 Task: Select the simple browser vs-code-browser in the default folding range provider.
Action: Mouse moved to (6, 551)
Screenshot: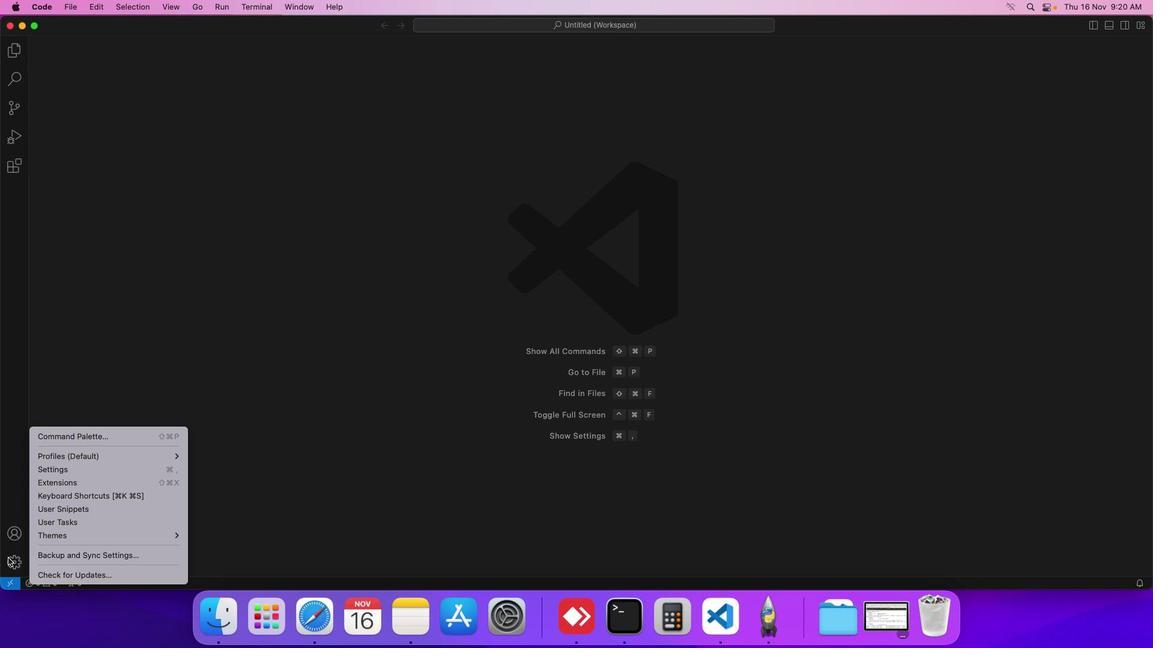 
Action: Mouse pressed left at (6, 551)
Screenshot: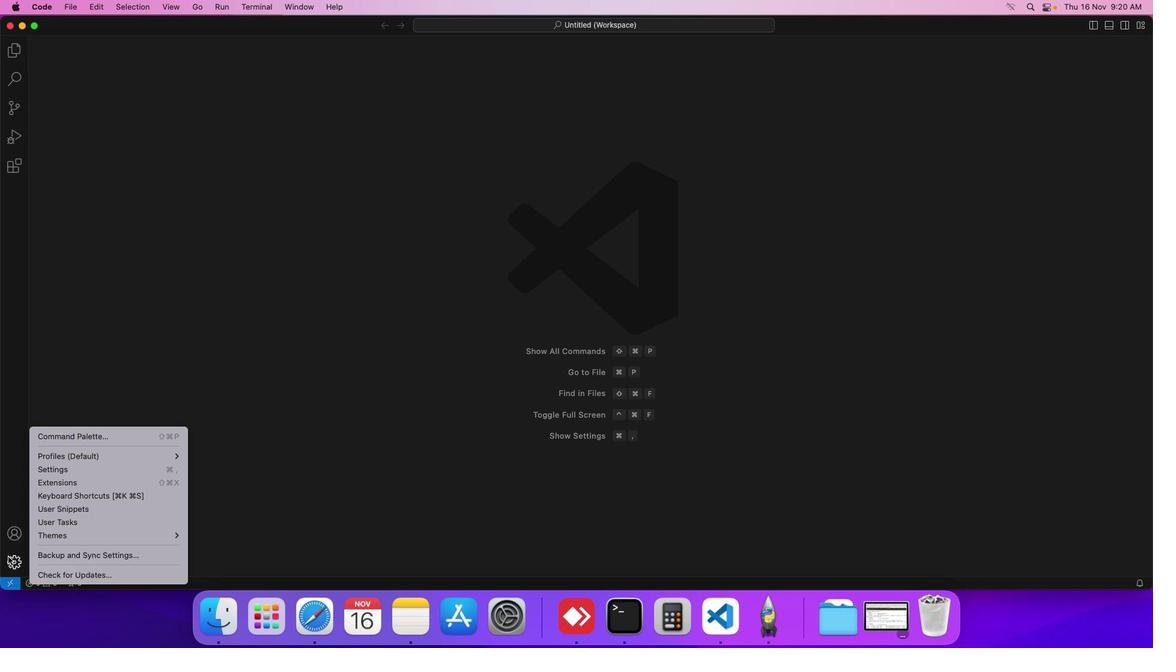 
Action: Mouse moved to (77, 472)
Screenshot: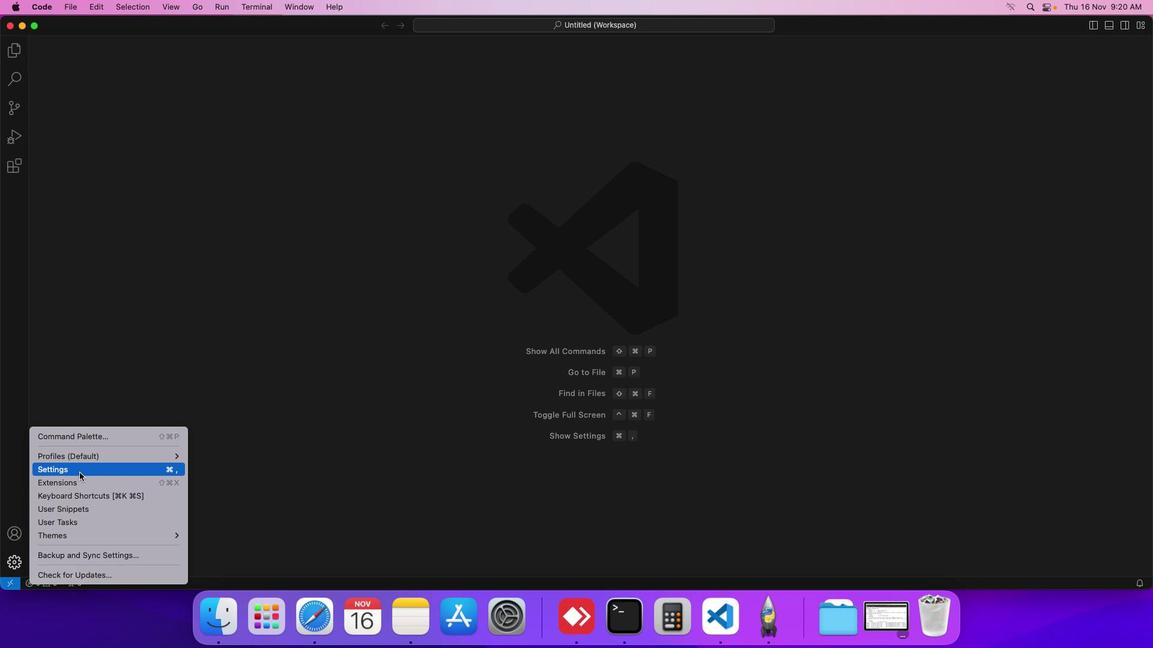 
Action: Mouse pressed left at (77, 472)
Screenshot: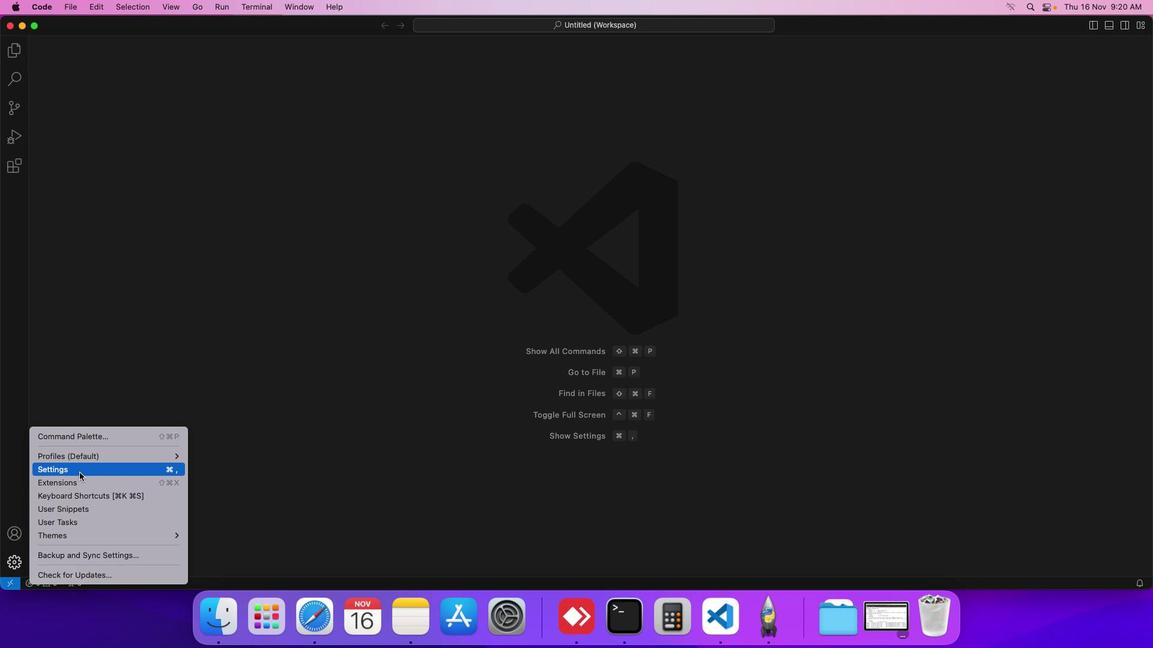 
Action: Mouse moved to (302, 121)
Screenshot: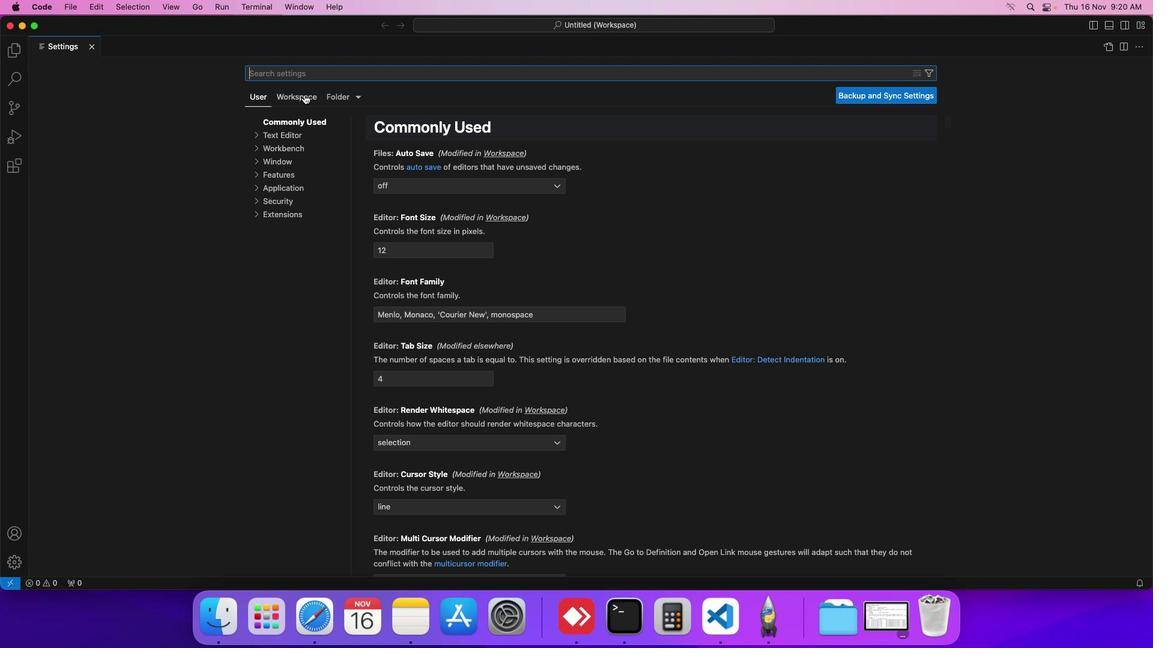 
Action: Mouse pressed left at (302, 121)
Screenshot: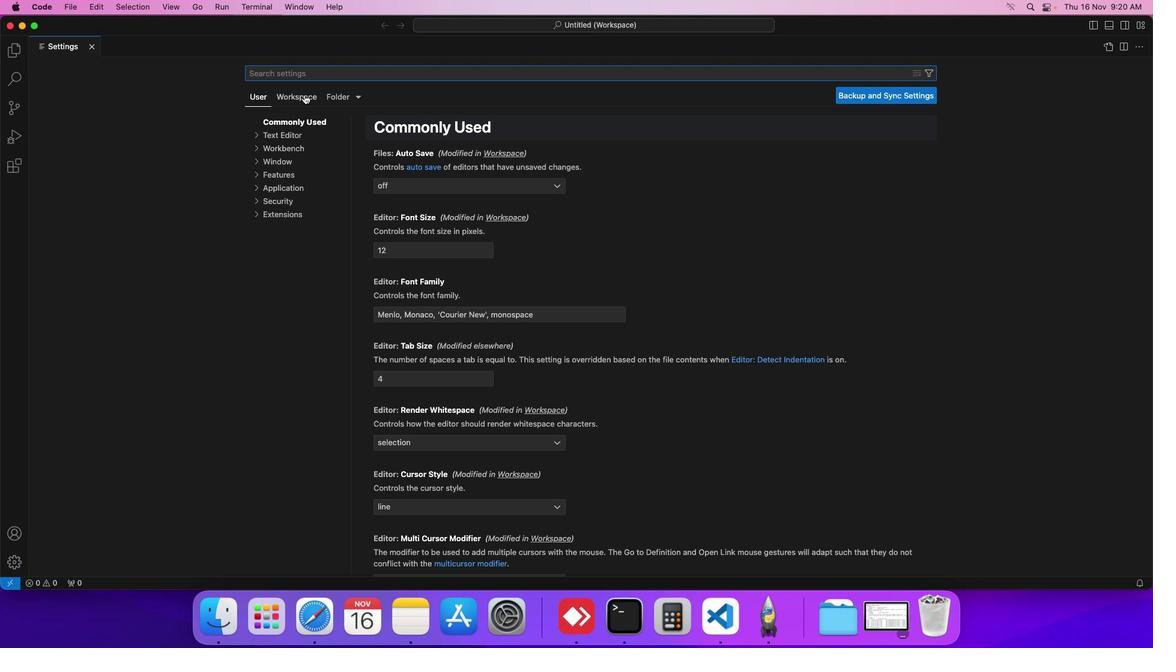 
Action: Mouse moved to (293, 156)
Screenshot: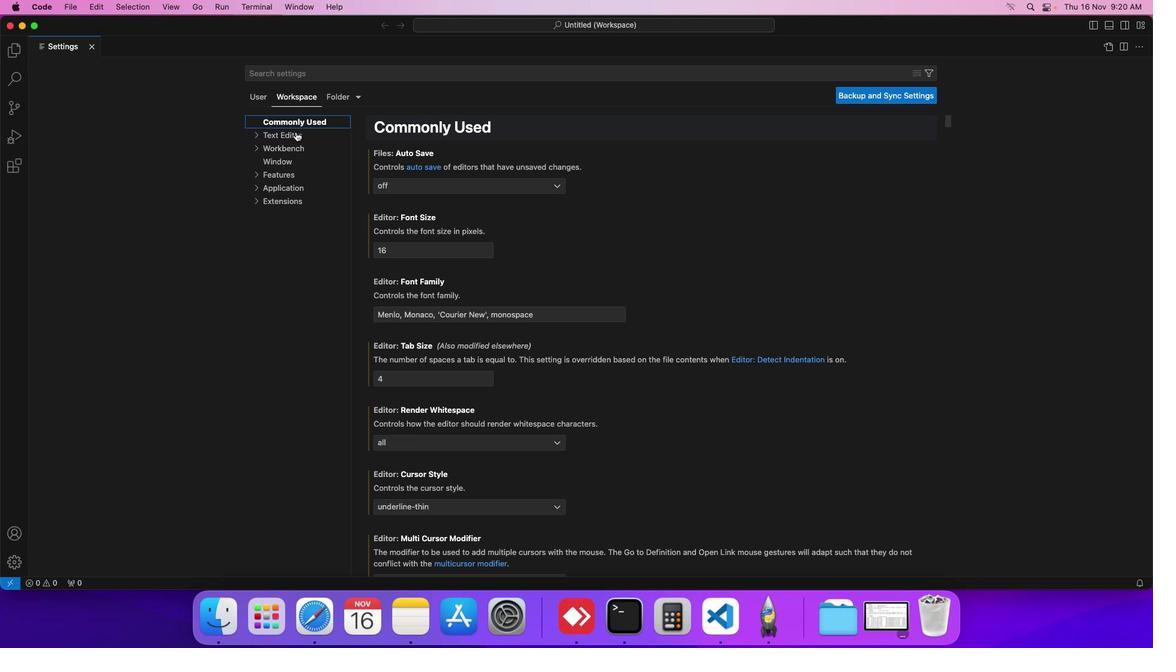 
Action: Mouse pressed left at (293, 156)
Screenshot: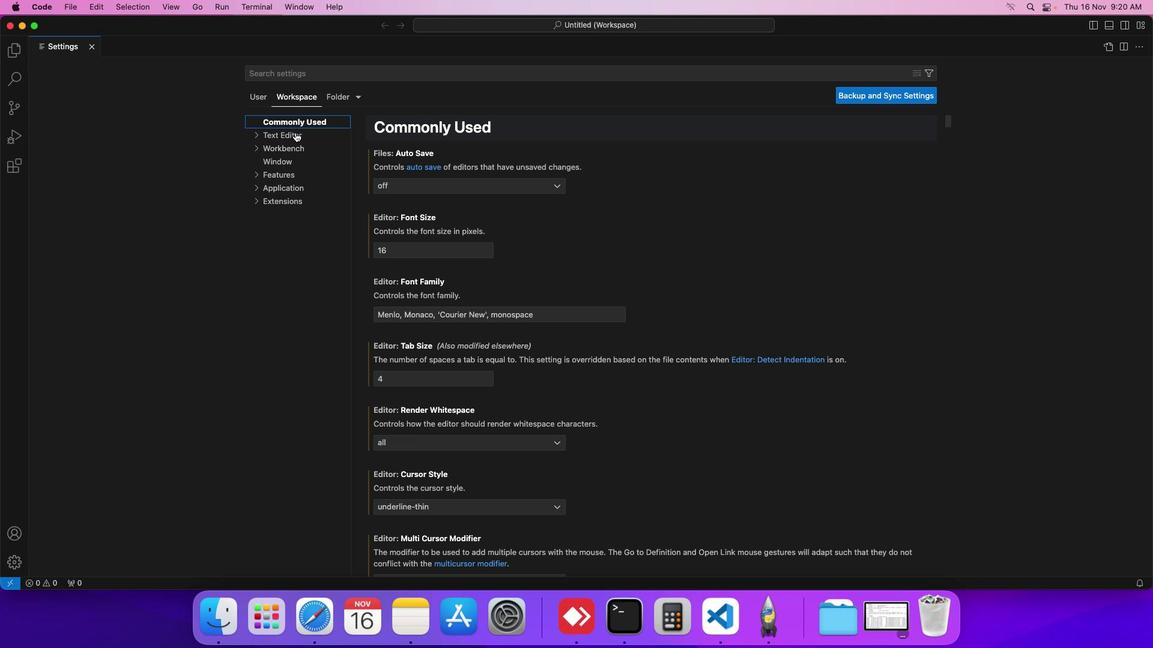 
Action: Mouse moved to (436, 325)
Screenshot: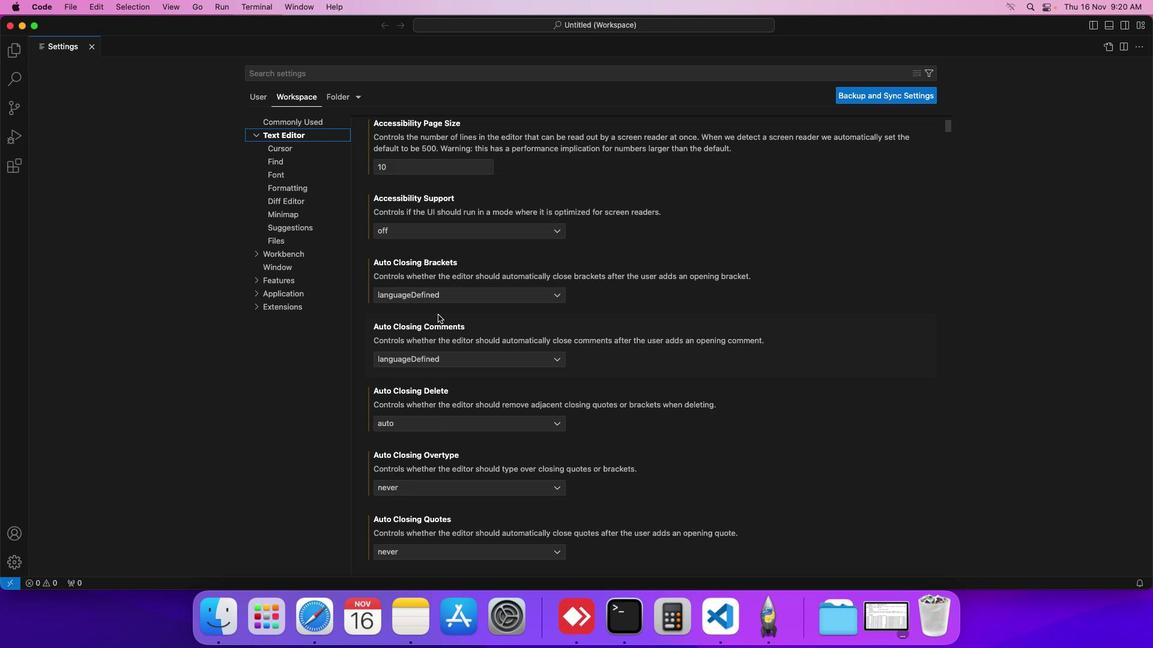 
Action: Mouse scrolled (436, 325) with delta (-1, 33)
Screenshot: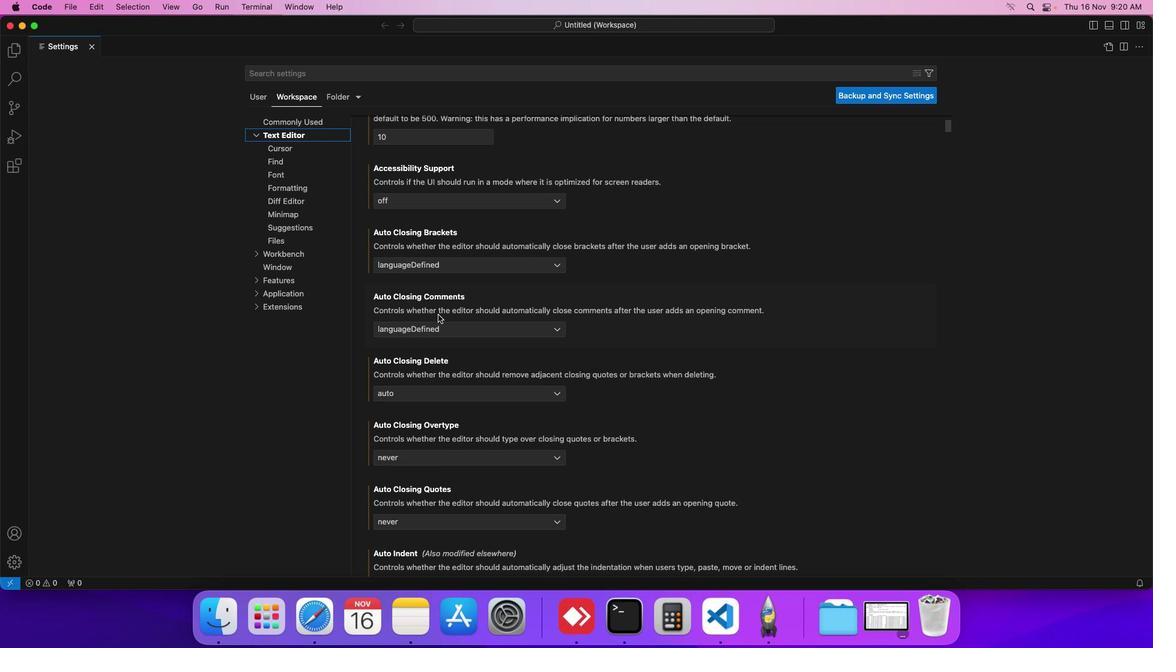 
Action: Mouse scrolled (436, 325) with delta (-1, 33)
Screenshot: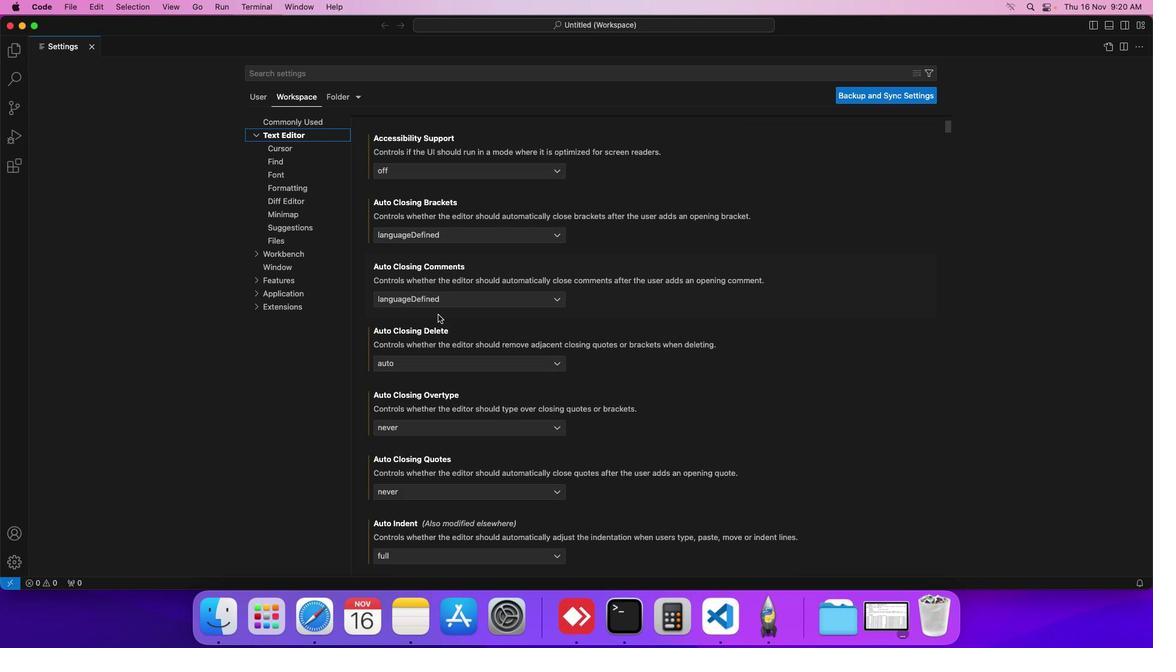 
Action: Mouse scrolled (436, 325) with delta (-1, 33)
Screenshot: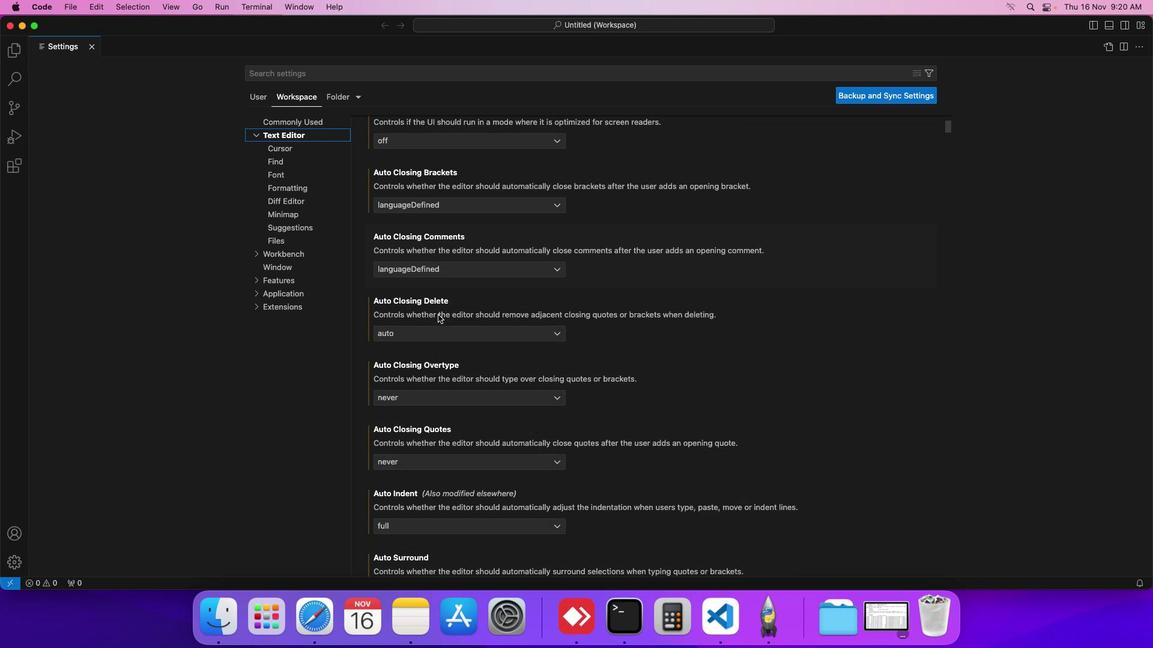 
Action: Mouse scrolled (436, 325) with delta (-1, 33)
Screenshot: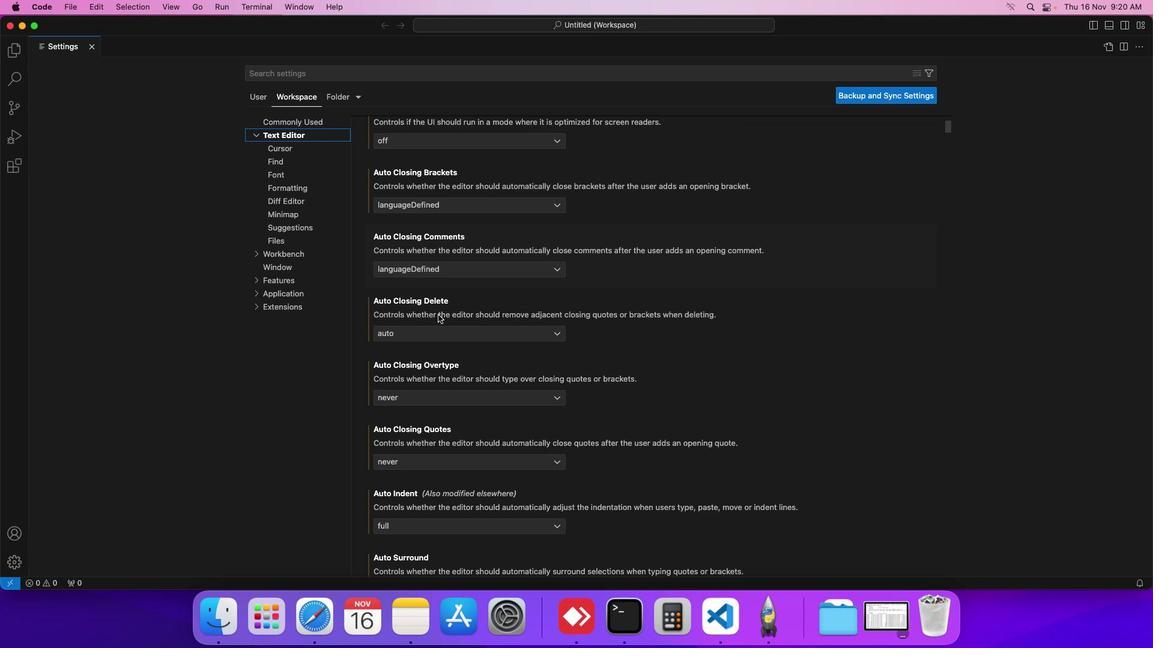 
Action: Mouse scrolled (436, 325) with delta (-1, 33)
Screenshot: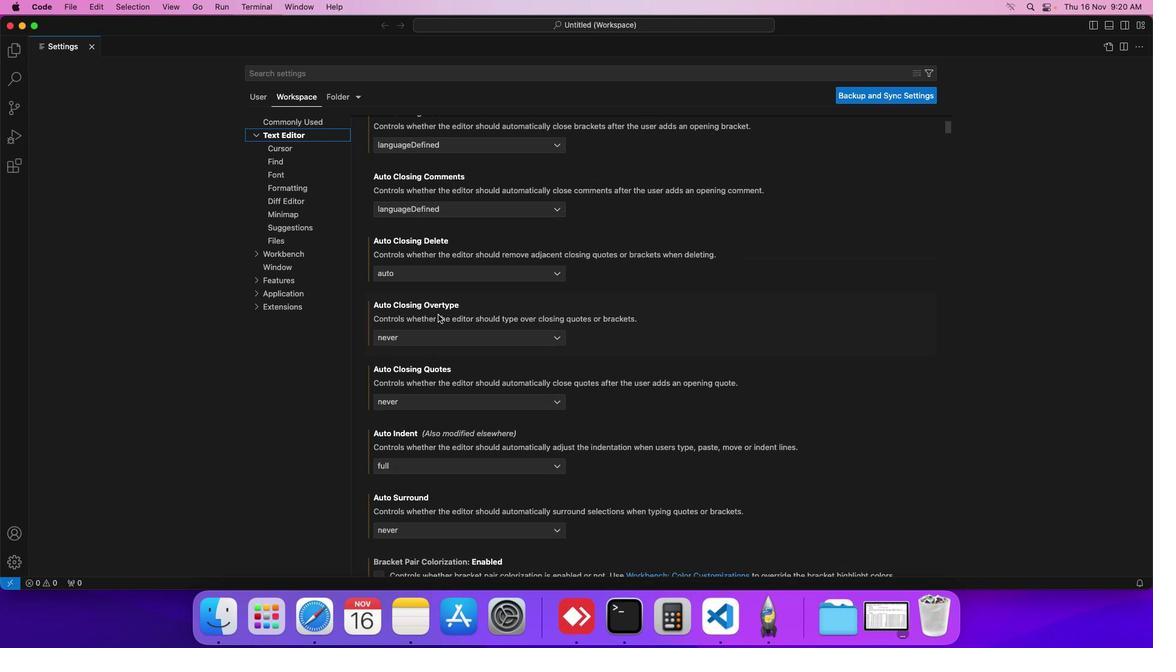 
Action: Mouse scrolled (436, 325) with delta (-1, 33)
Screenshot: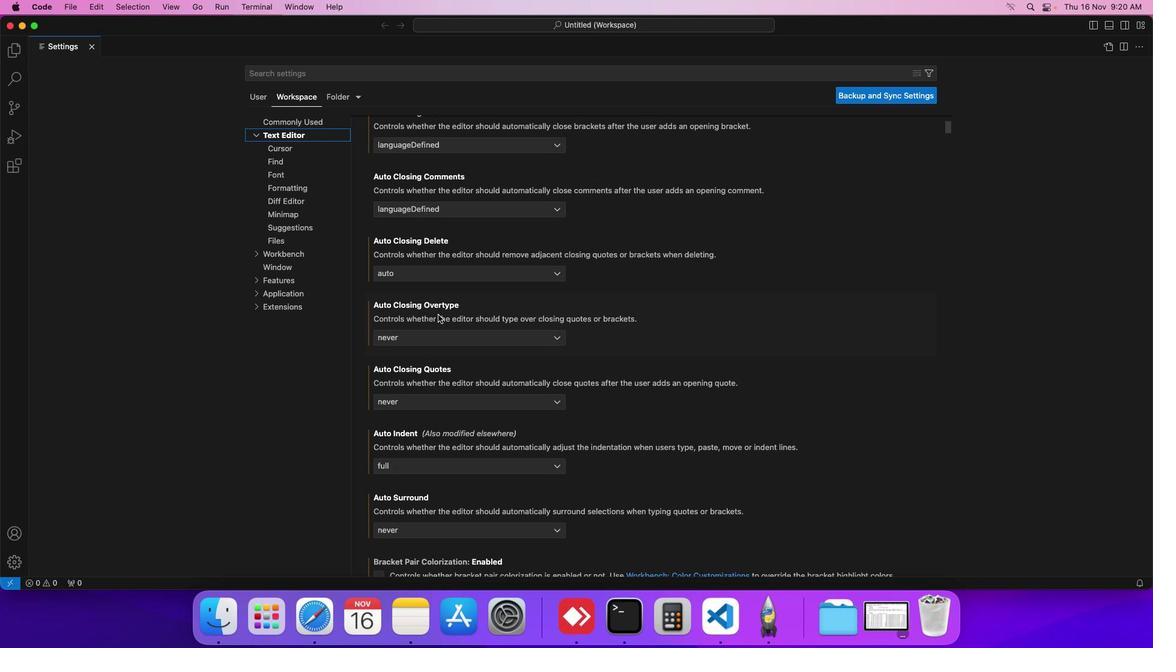 
Action: Mouse moved to (435, 326)
Screenshot: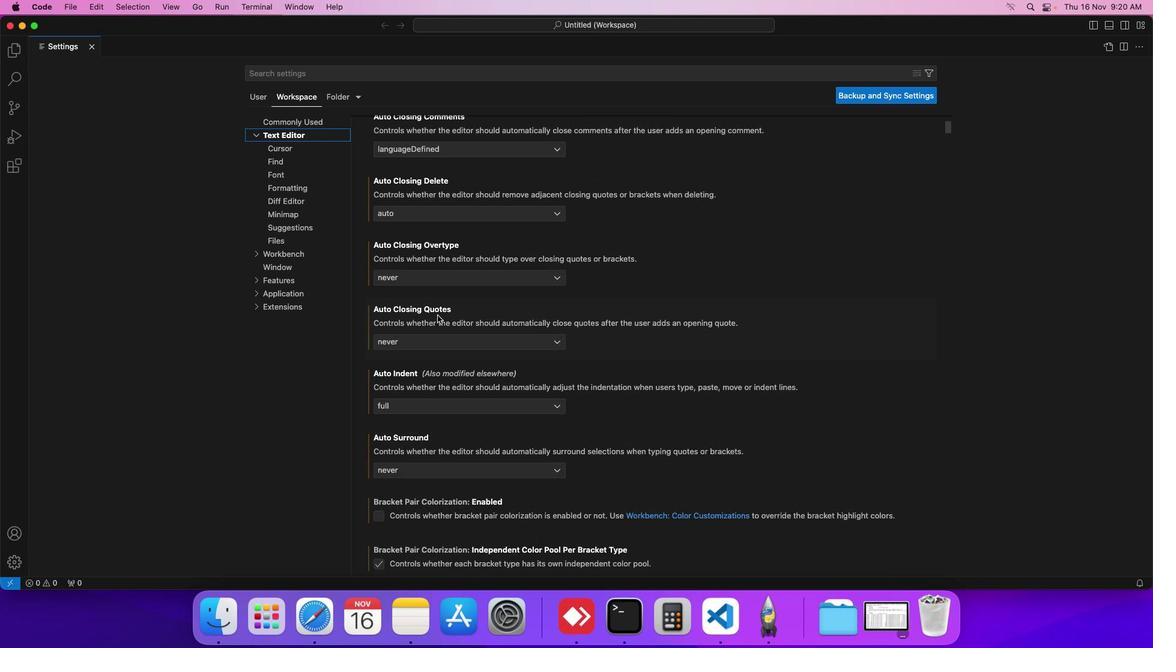 
Action: Mouse scrolled (435, 326) with delta (-1, 33)
Screenshot: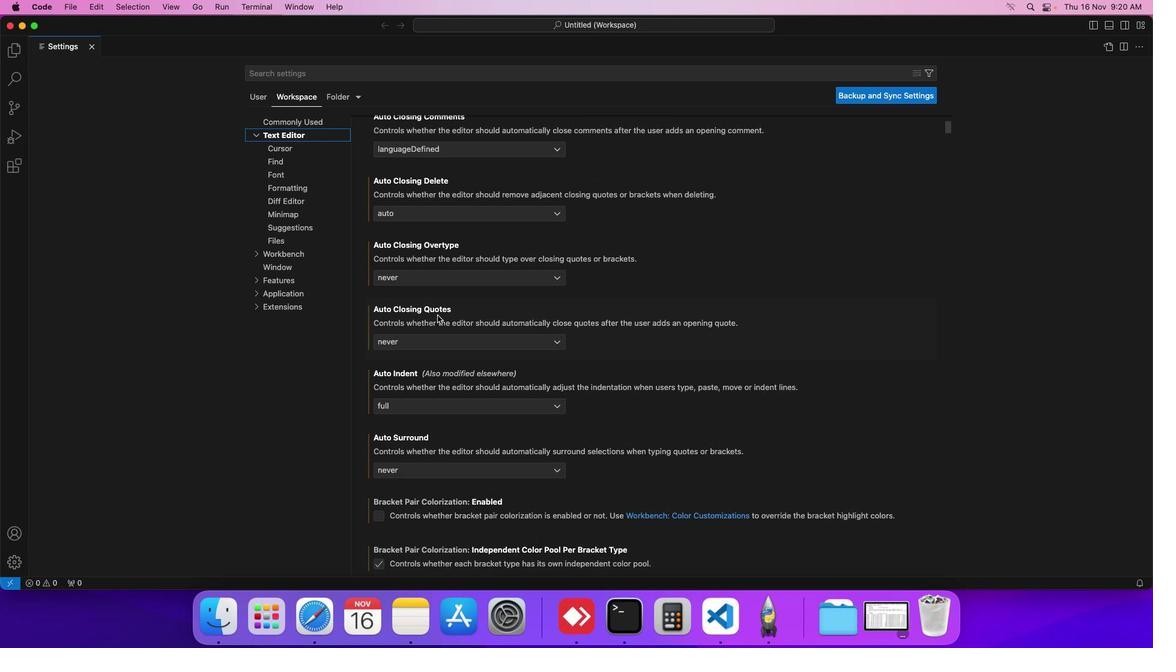 
Action: Mouse scrolled (435, 326) with delta (-1, 33)
Screenshot: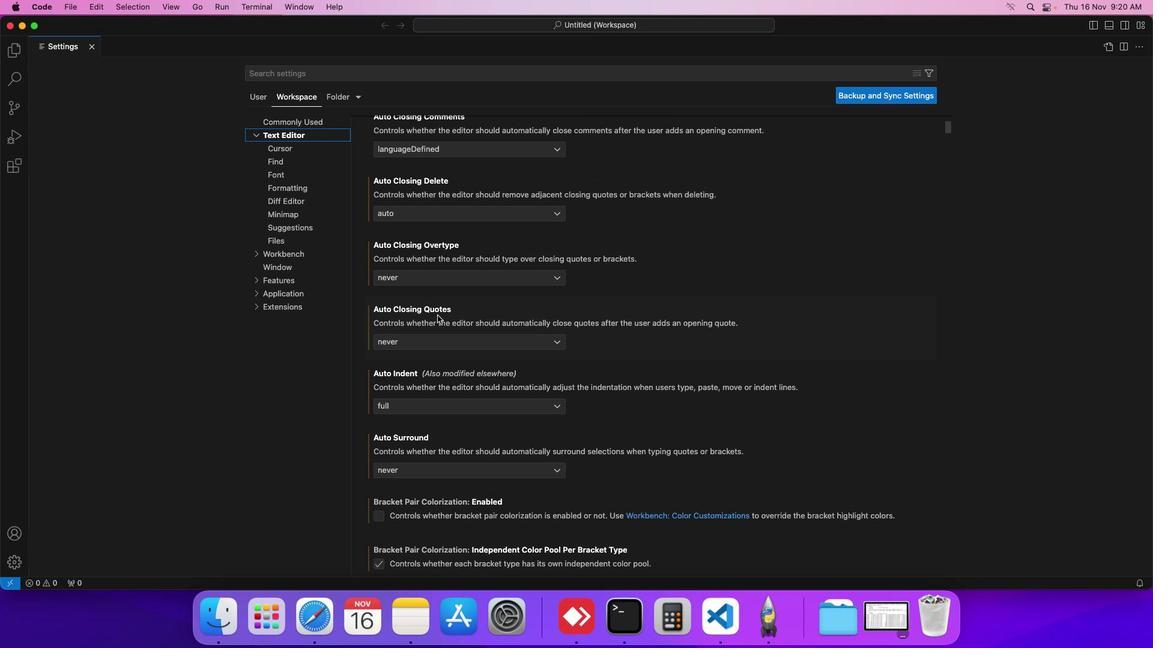 
Action: Mouse scrolled (435, 326) with delta (-1, 33)
Screenshot: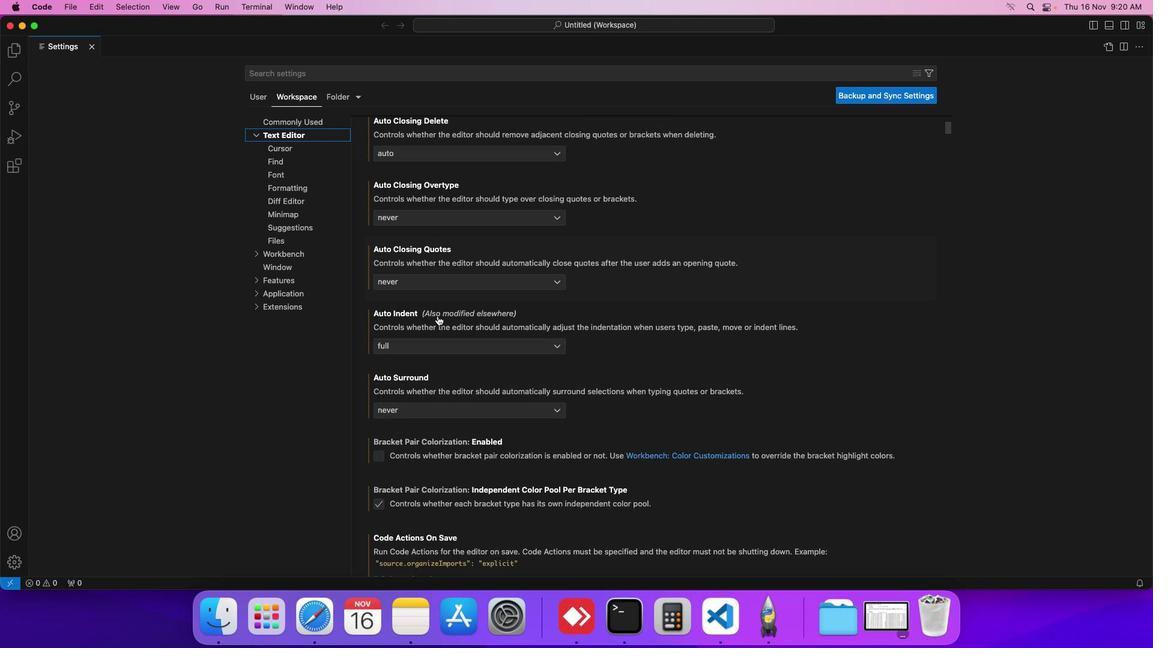 
Action: Mouse moved to (434, 326)
Screenshot: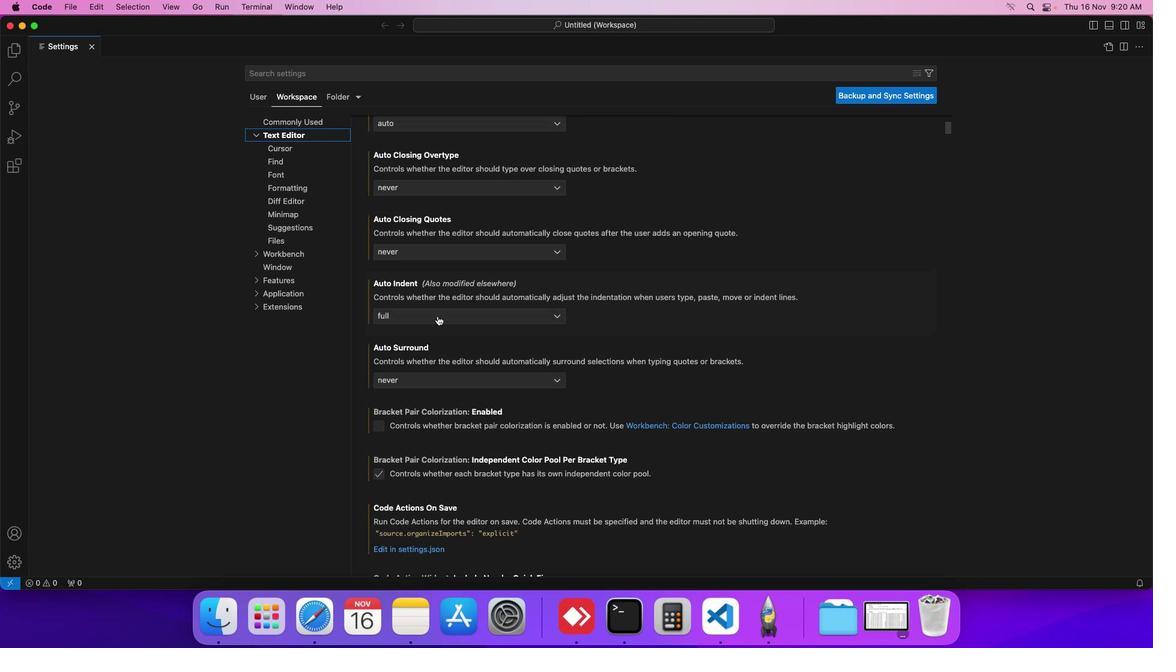
Action: Mouse scrolled (434, 326) with delta (-1, 33)
Screenshot: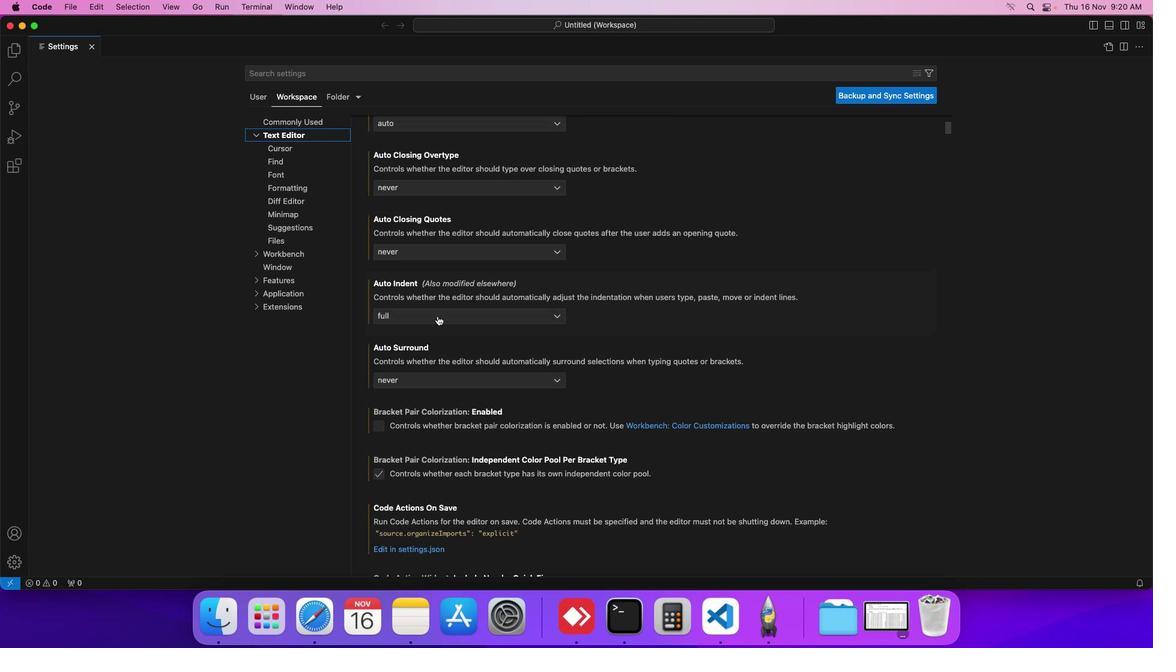 
Action: Mouse moved to (434, 326)
Screenshot: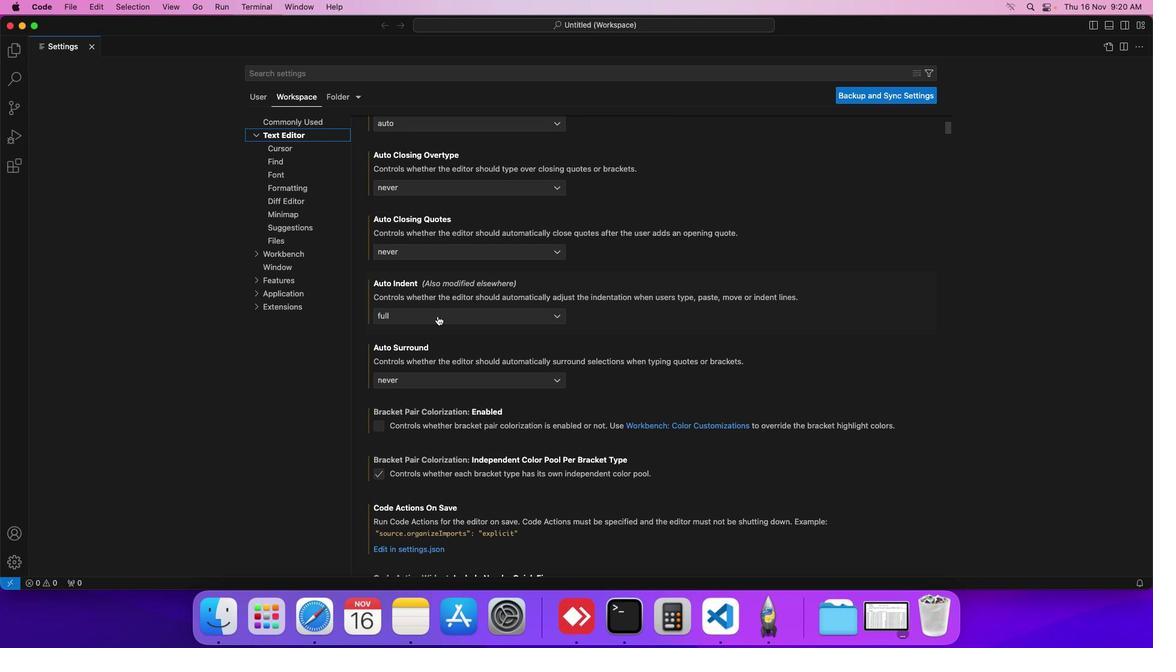 
Action: Mouse scrolled (434, 326) with delta (-1, 33)
Screenshot: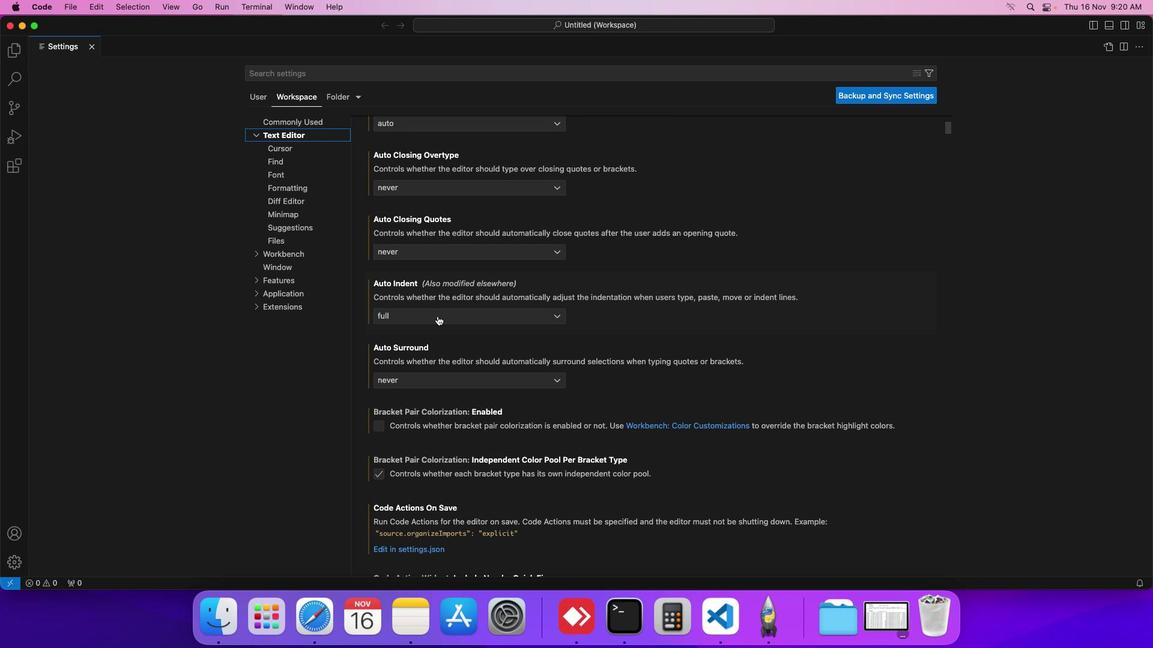 
Action: Mouse scrolled (434, 326) with delta (-1, 33)
Screenshot: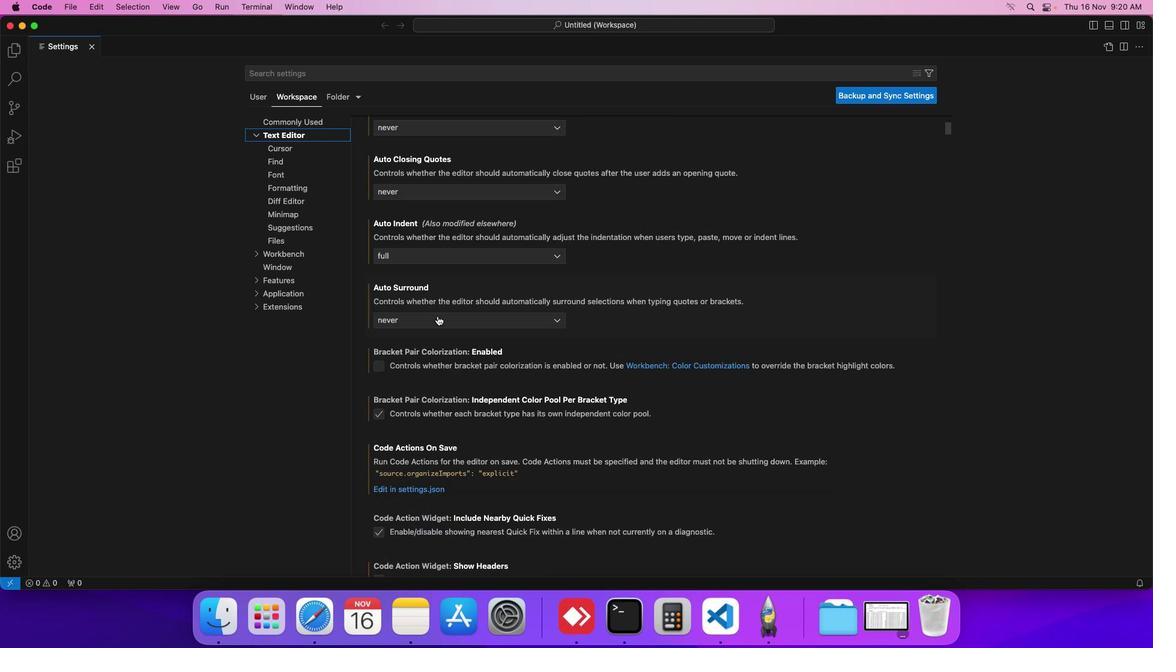 
Action: Mouse scrolled (434, 326) with delta (-1, 33)
Screenshot: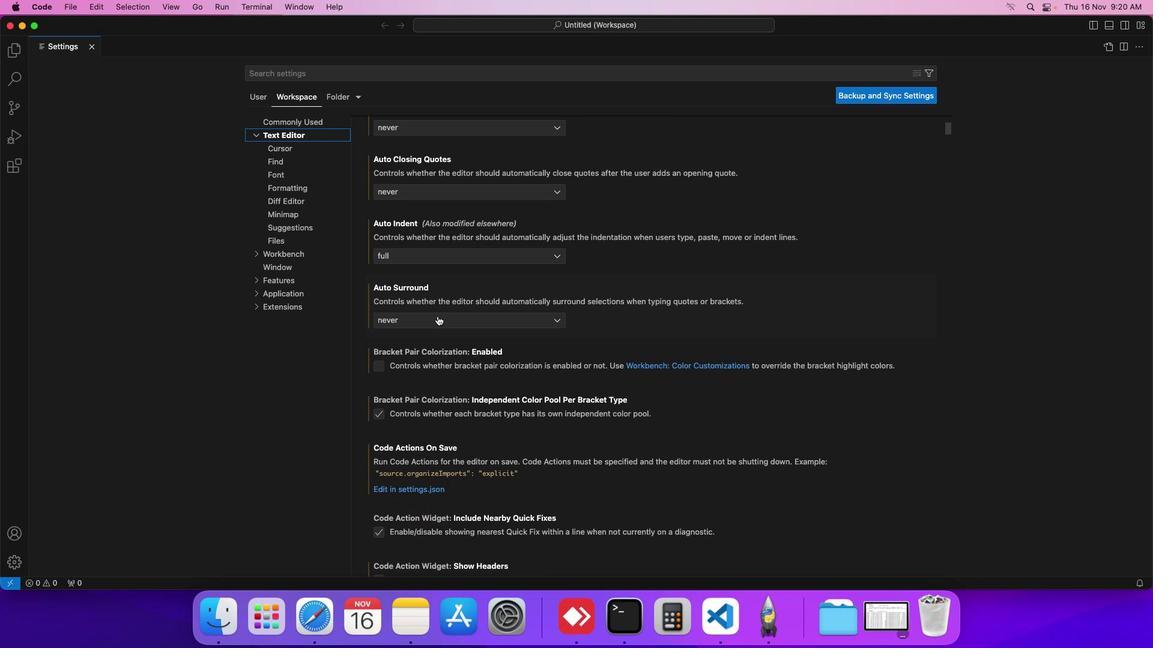 
Action: Mouse scrolled (434, 326) with delta (-1, 33)
Screenshot: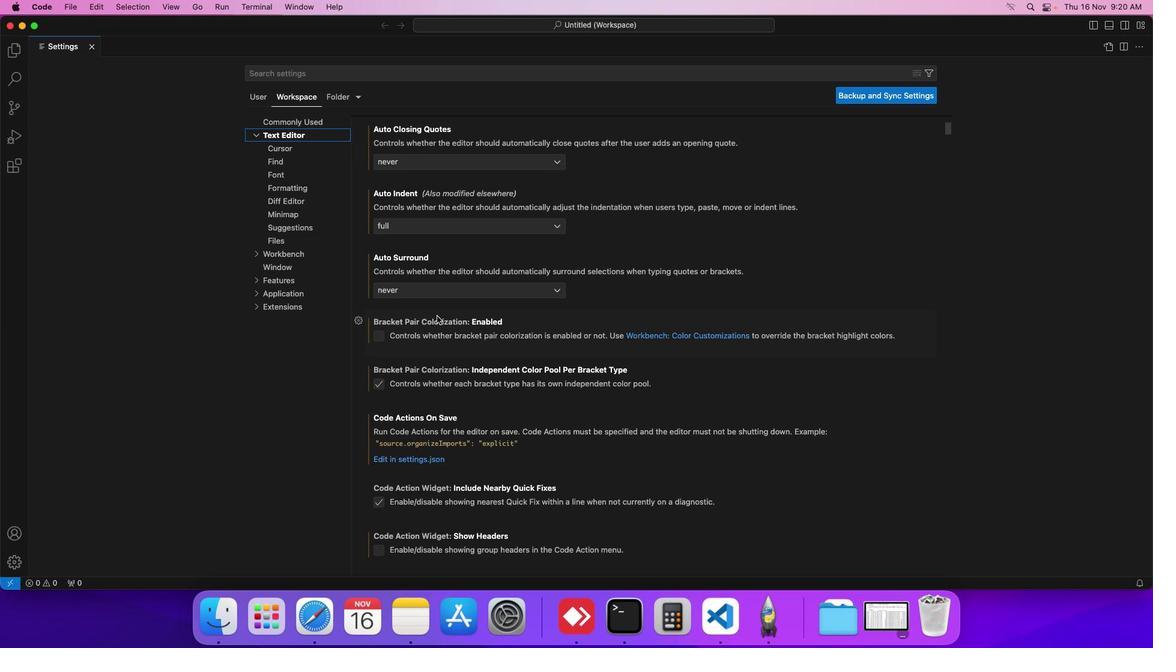 
Action: Mouse moved to (434, 327)
Screenshot: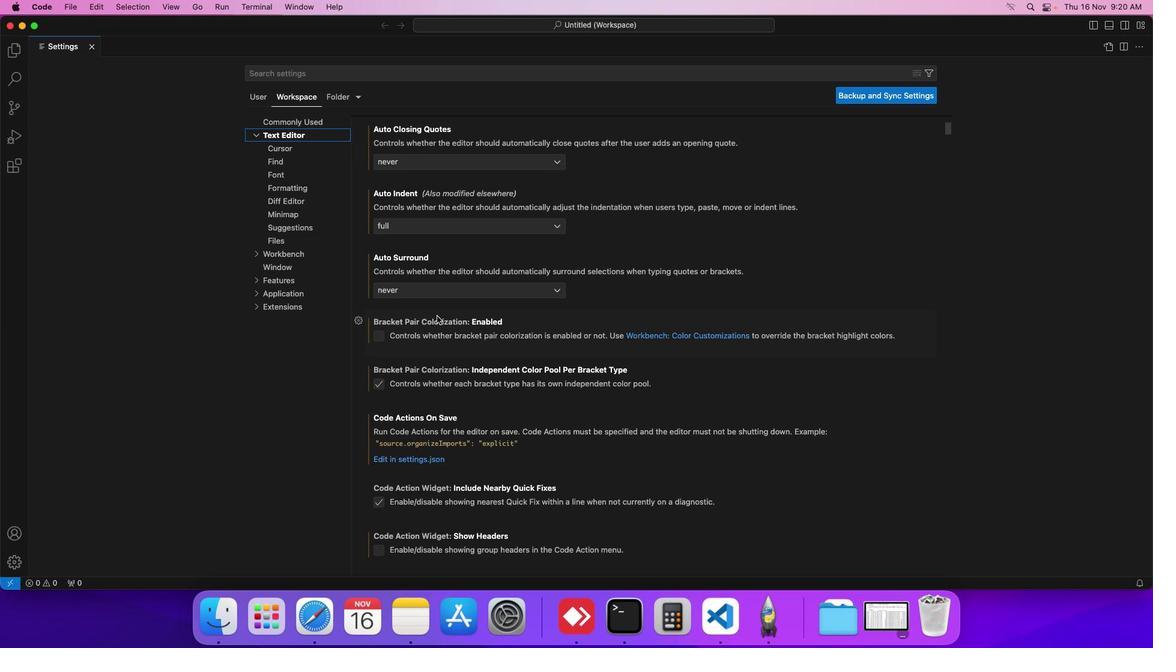 
Action: Mouse scrolled (434, 327) with delta (-1, 33)
Screenshot: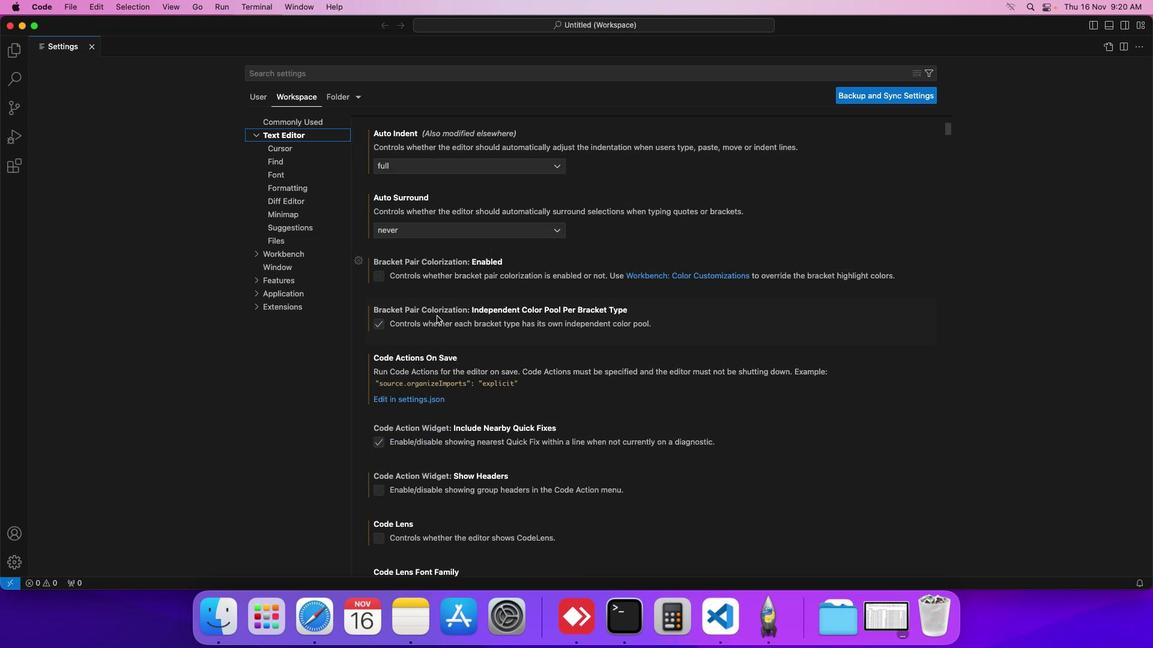 
Action: Mouse scrolled (434, 327) with delta (-1, 33)
Screenshot: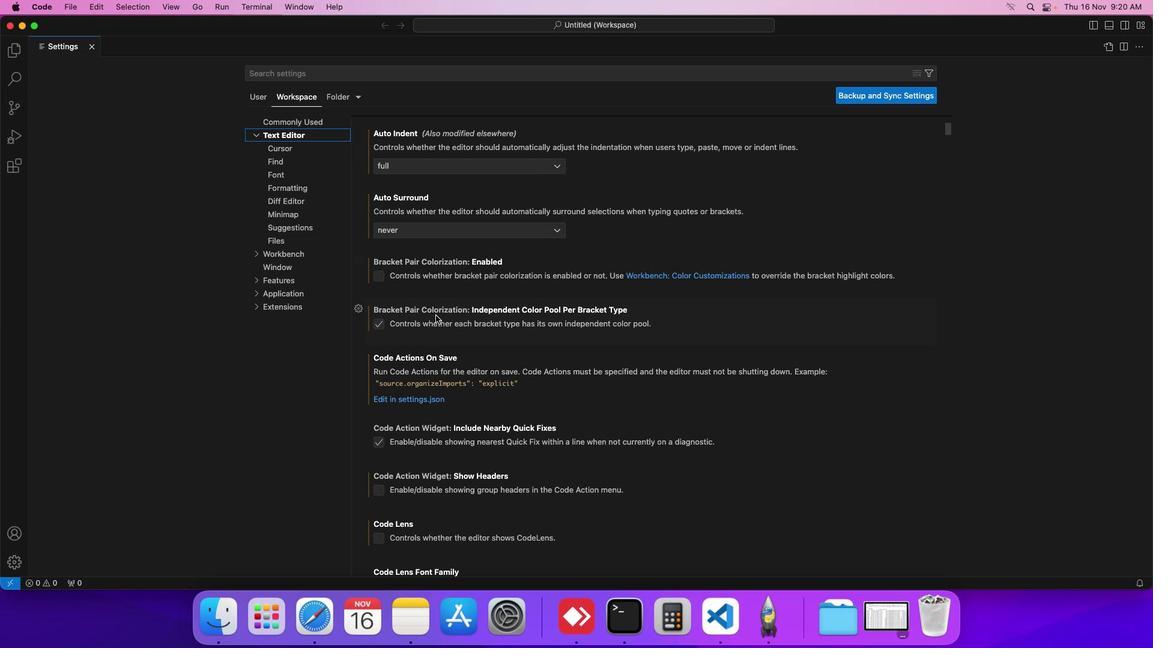 
Action: Mouse moved to (434, 325)
Screenshot: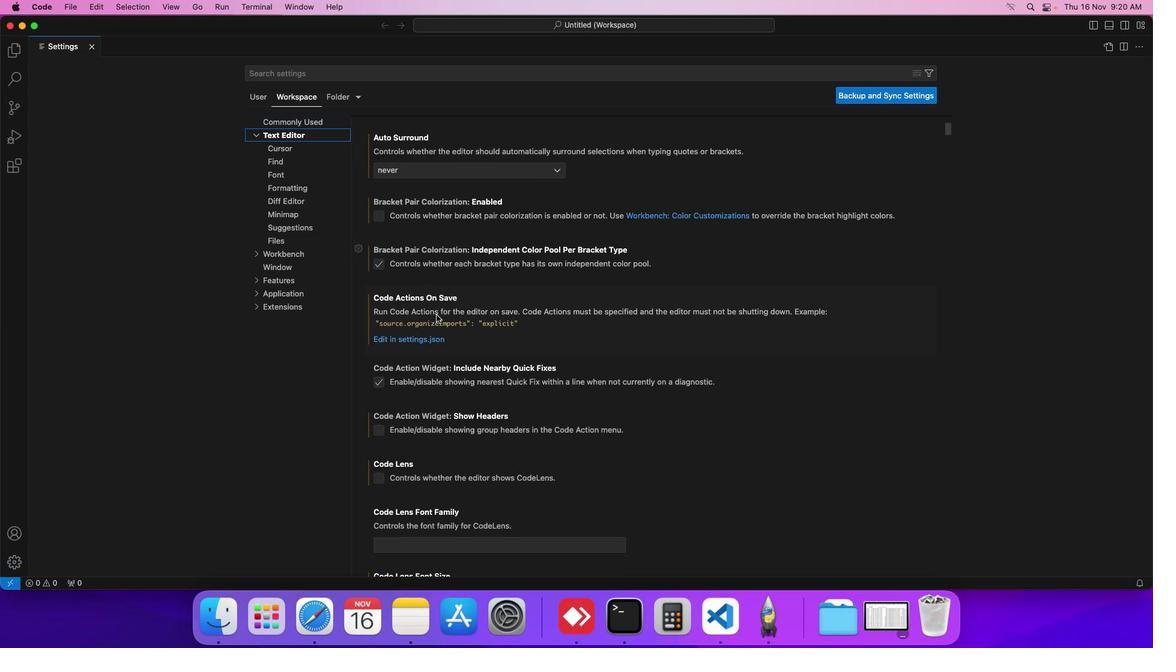 
Action: Mouse scrolled (434, 325) with delta (-1, 33)
Screenshot: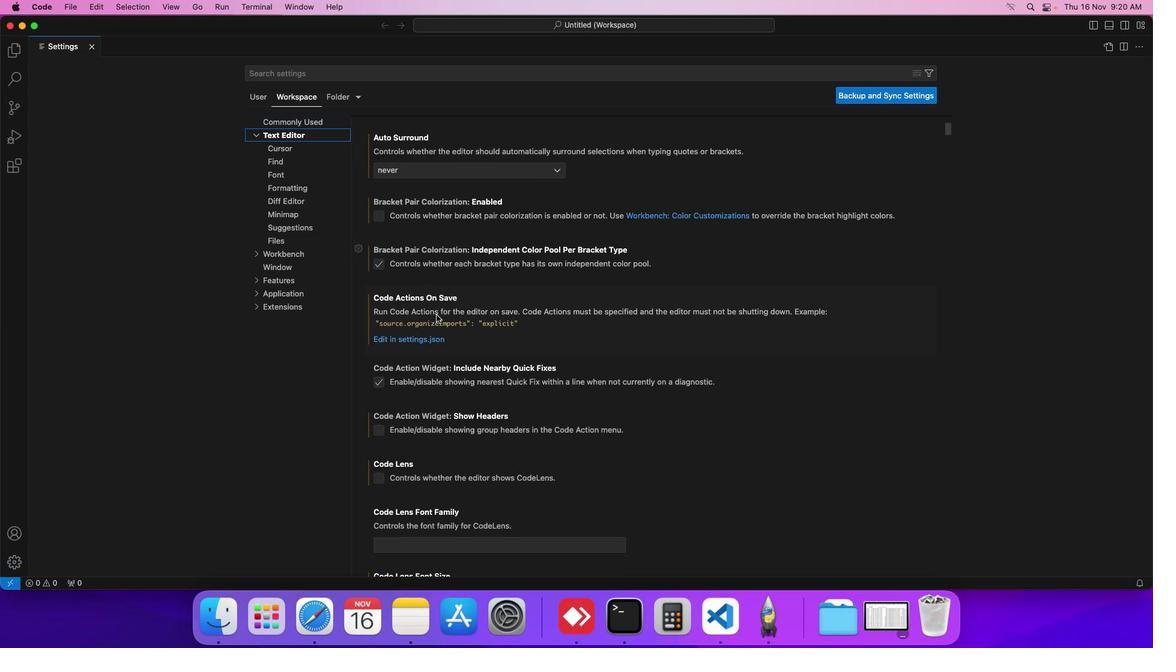 
Action: Mouse moved to (434, 325)
Screenshot: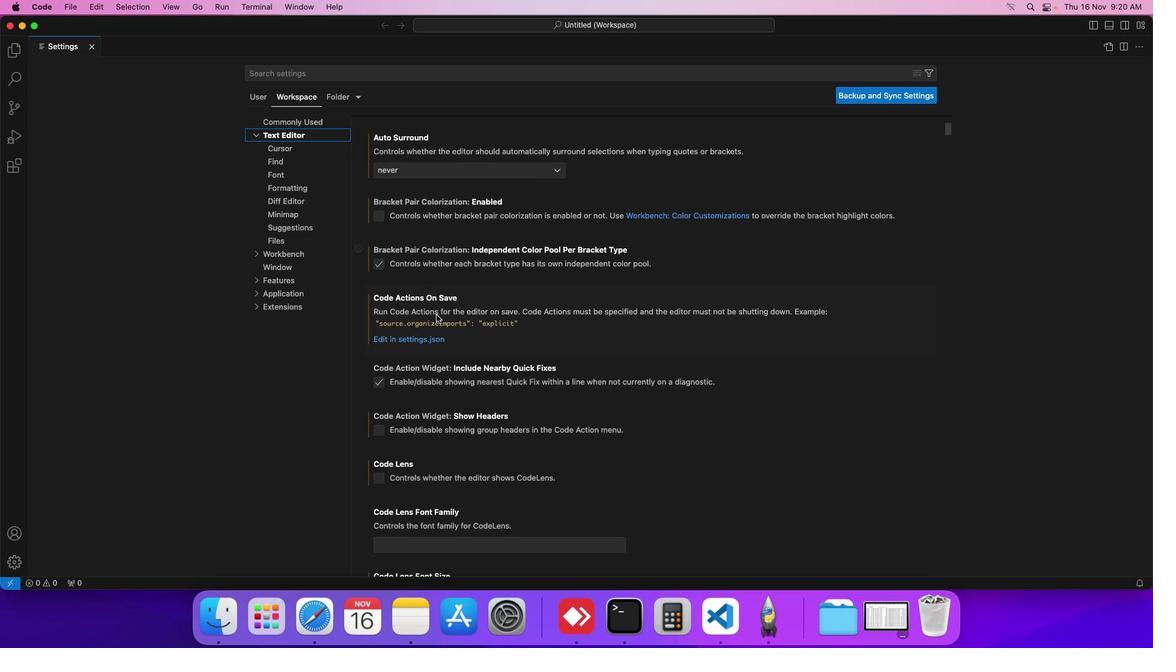 
Action: Mouse scrolled (434, 325) with delta (-1, 33)
Screenshot: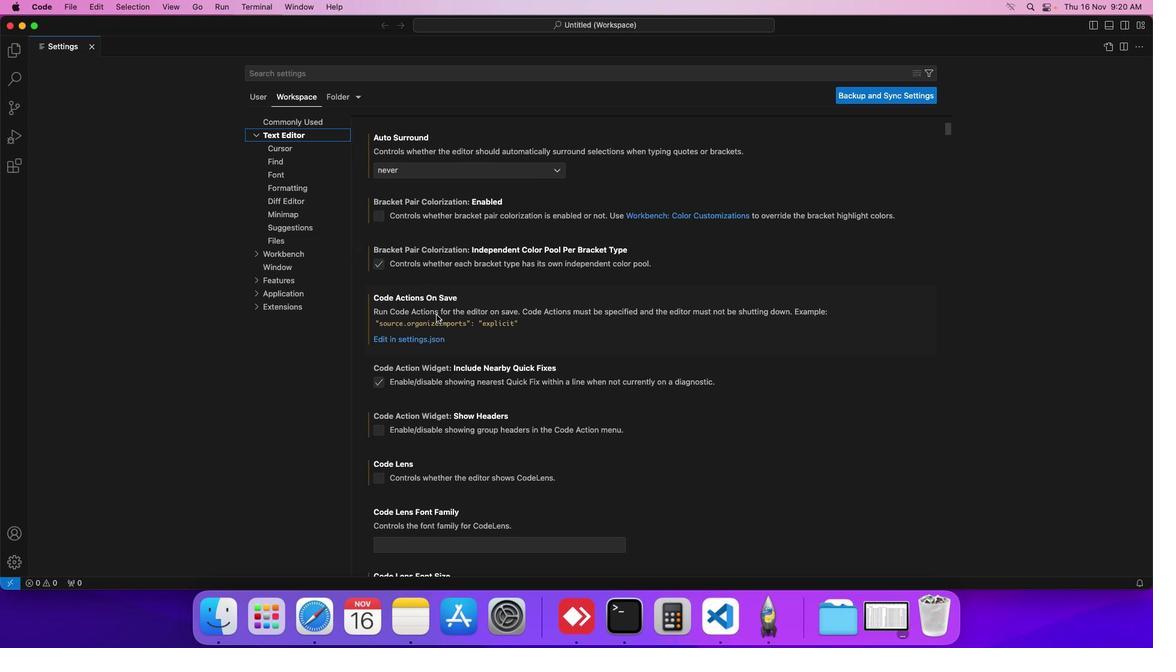
Action: Mouse scrolled (434, 325) with delta (-1, 33)
Screenshot: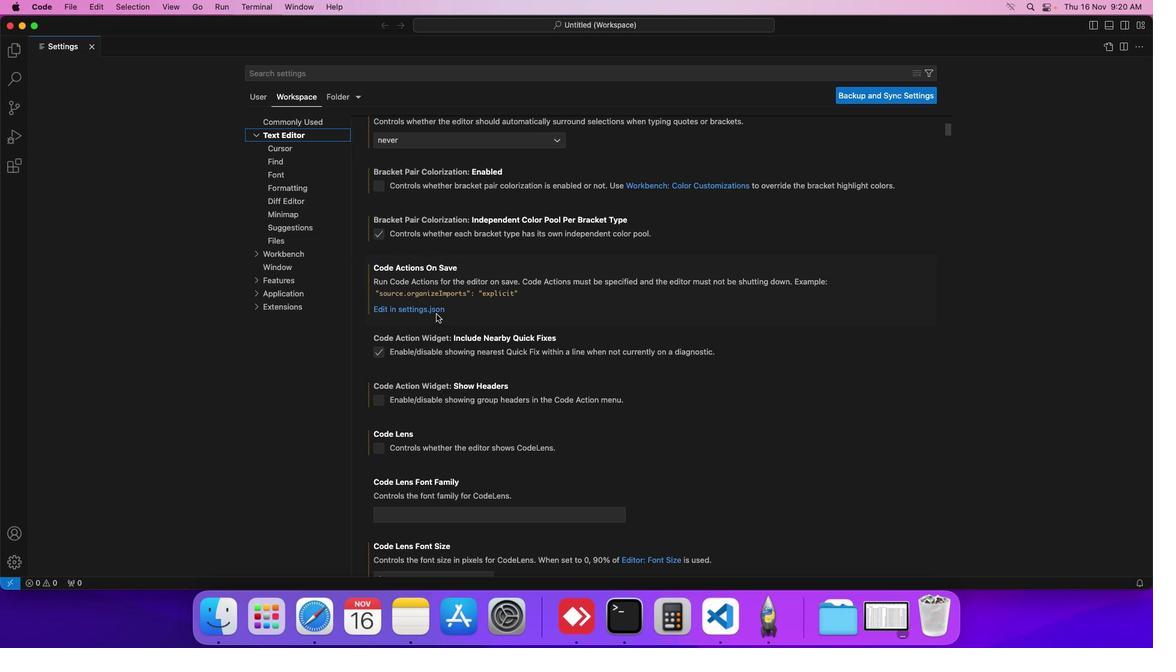 
Action: Mouse moved to (434, 325)
Screenshot: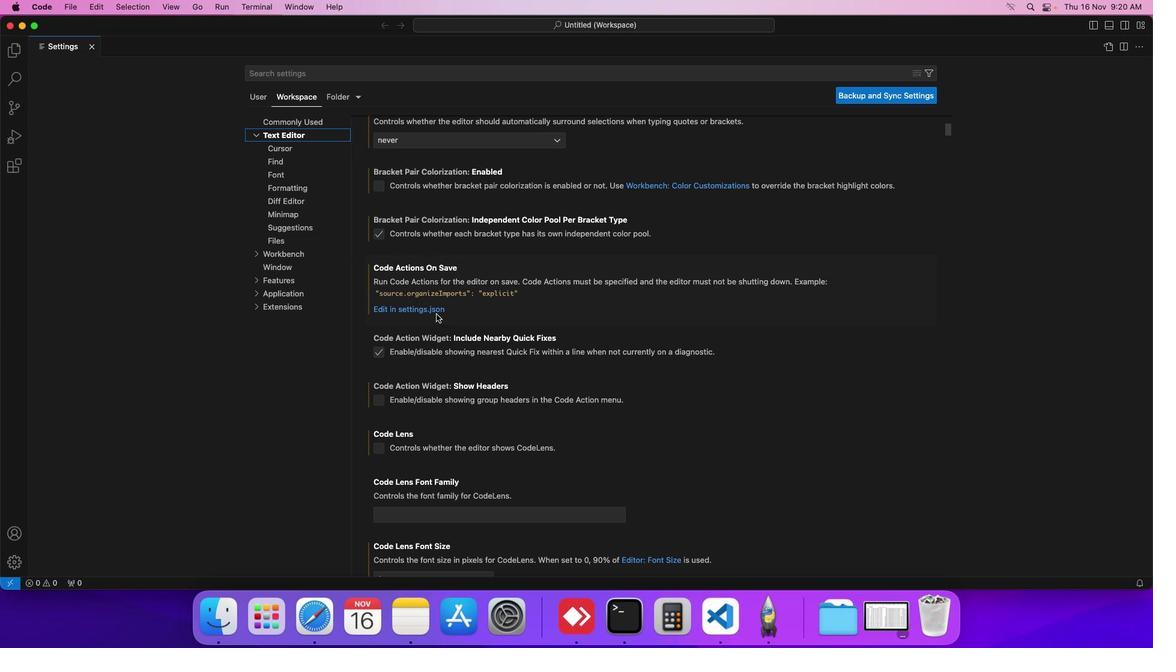 
Action: Mouse scrolled (434, 325) with delta (-1, 33)
Screenshot: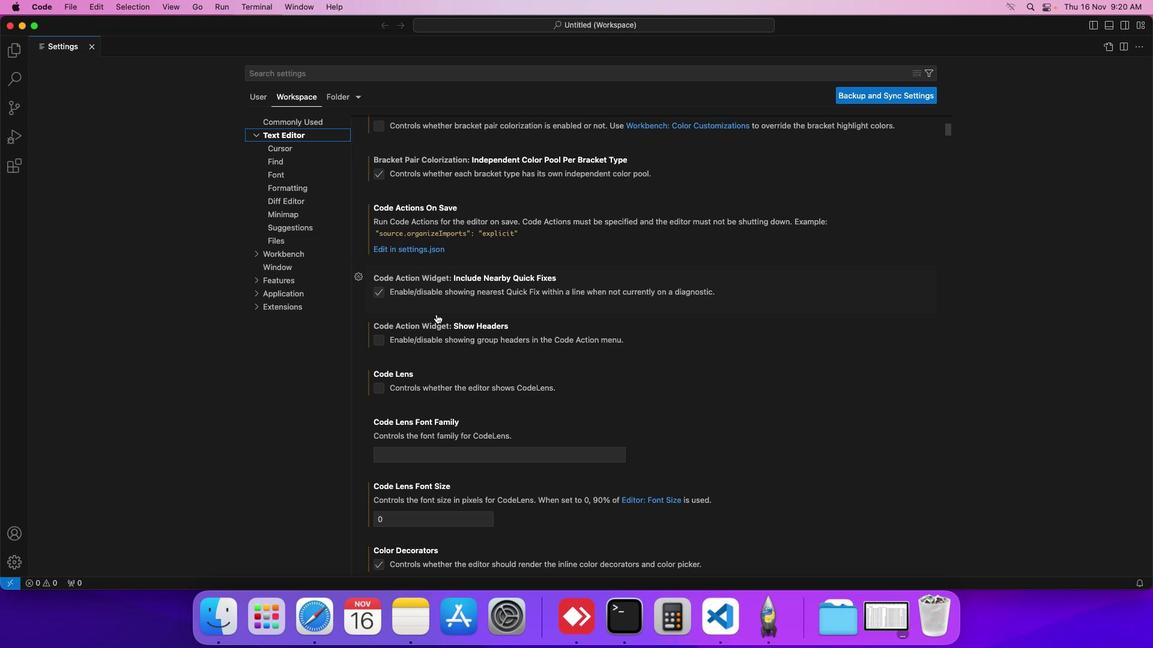 
Action: Mouse scrolled (434, 325) with delta (-1, 33)
Screenshot: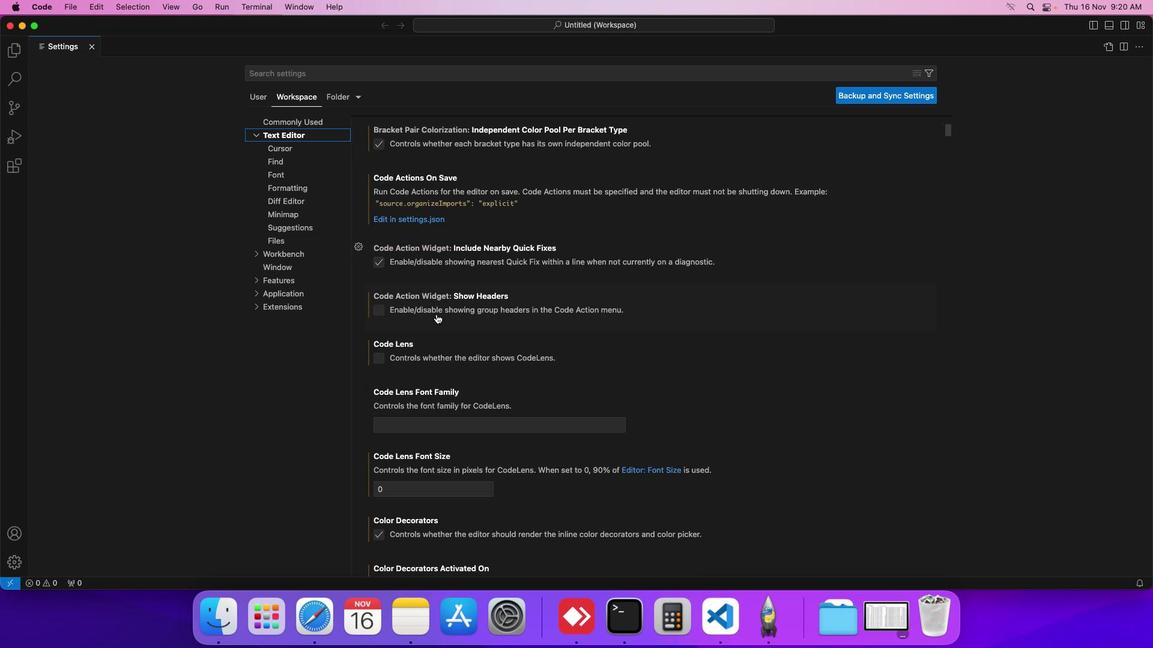 
Action: Mouse scrolled (434, 325) with delta (-1, 33)
Screenshot: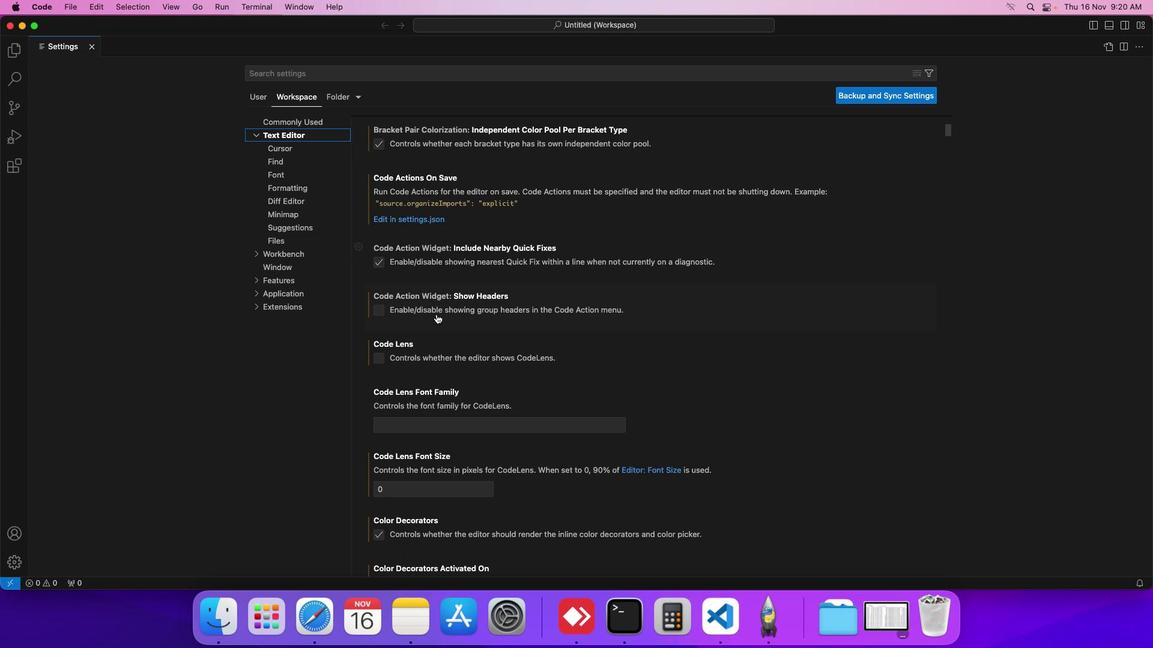 
Action: Mouse scrolled (434, 325) with delta (-1, 33)
Screenshot: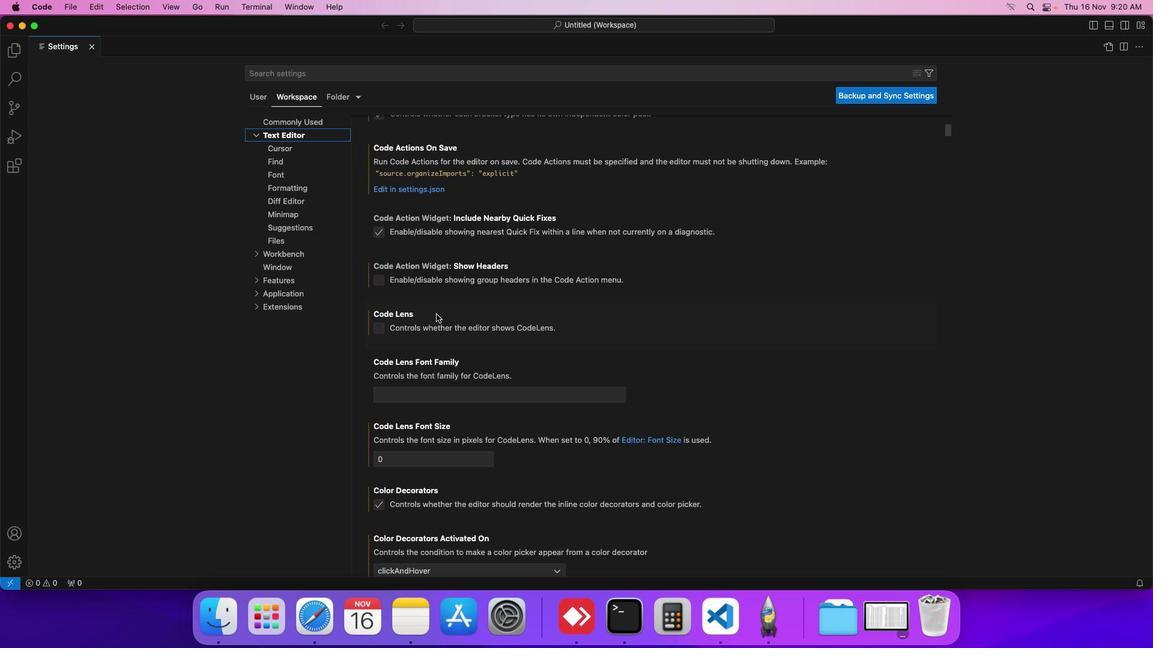 
Action: Mouse moved to (434, 325)
Screenshot: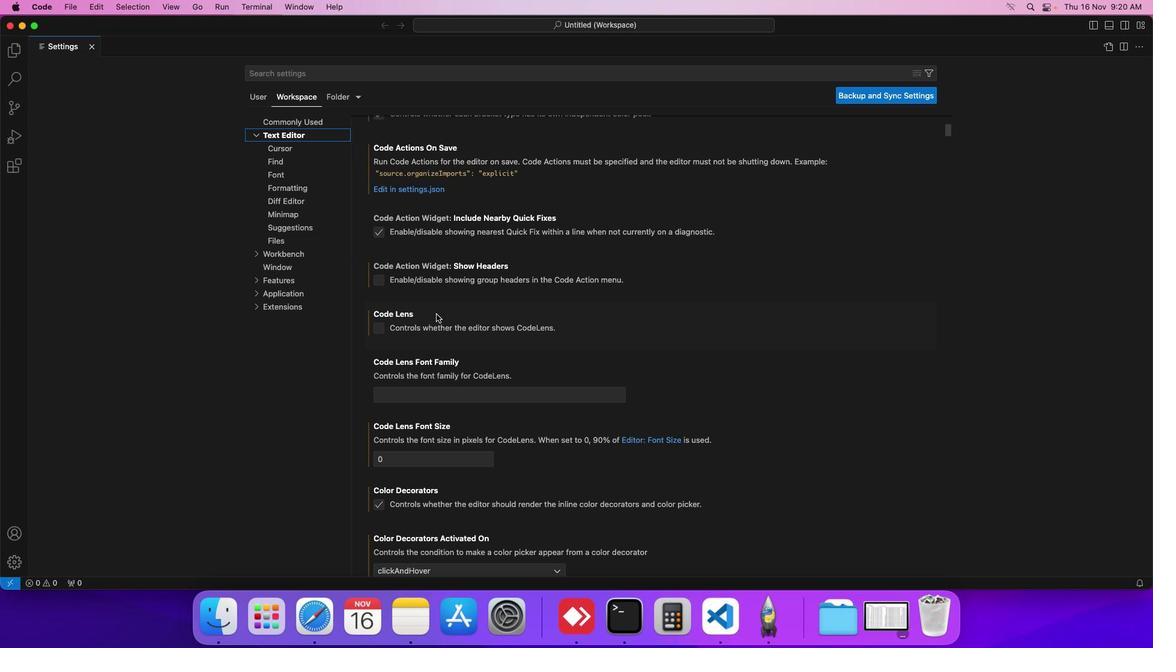
Action: Mouse scrolled (434, 325) with delta (-1, 33)
Screenshot: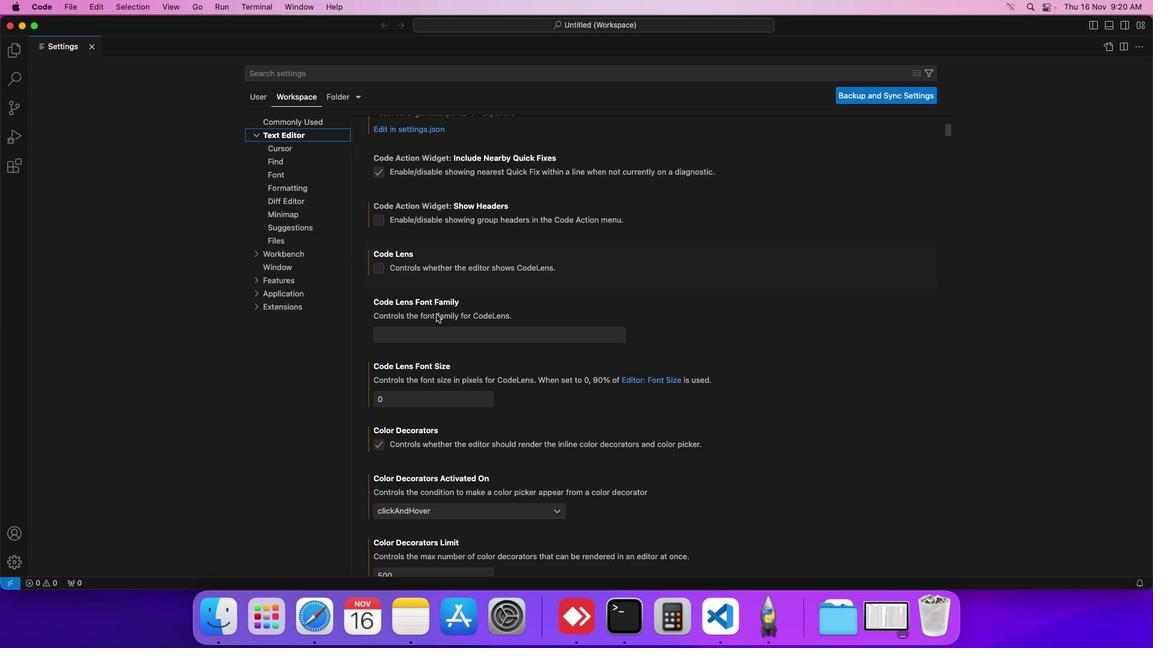 
Action: Mouse scrolled (434, 325) with delta (-1, 33)
Screenshot: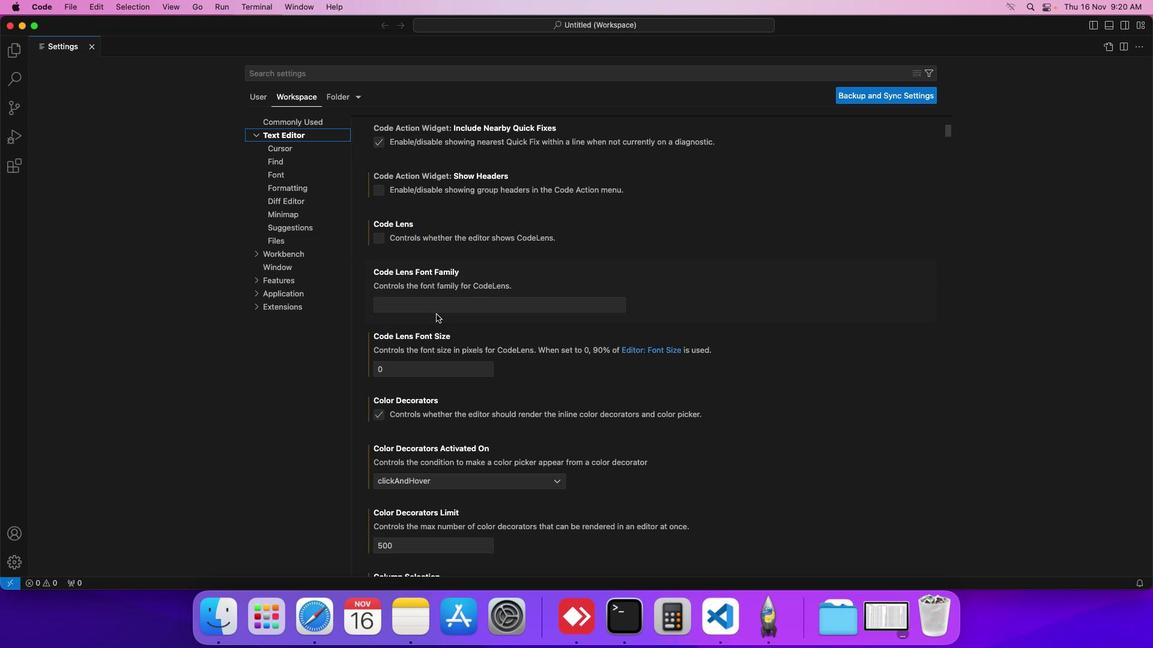 
Action: Mouse scrolled (434, 325) with delta (-1, 33)
Screenshot: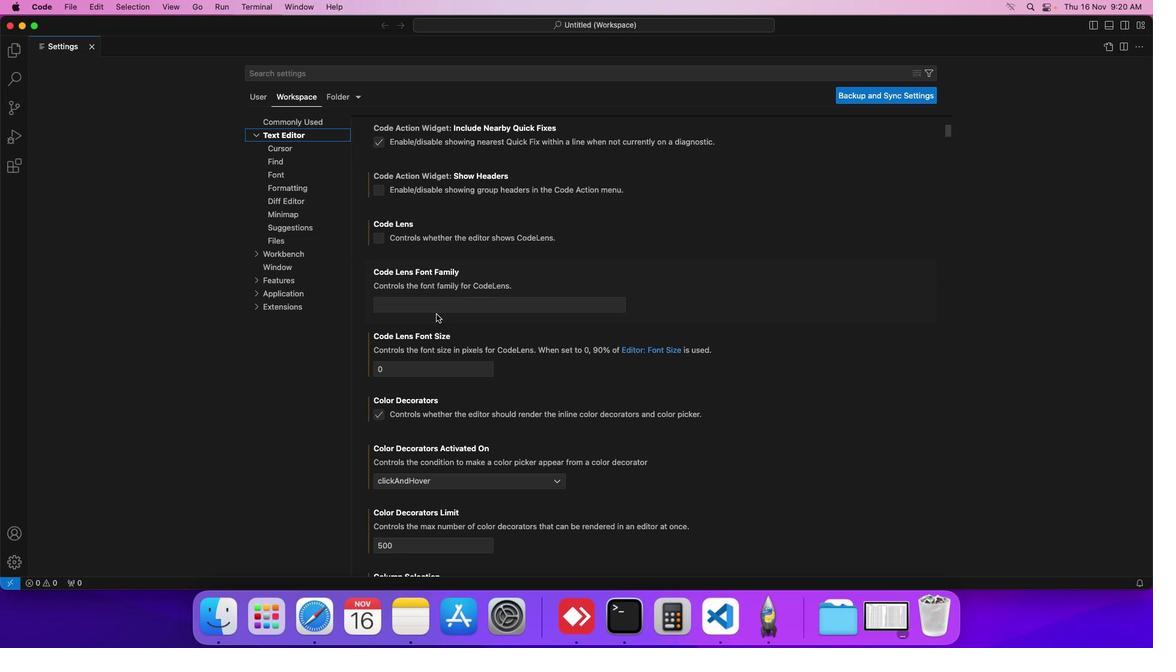 
Action: Mouse scrolled (434, 325) with delta (-1, 33)
Screenshot: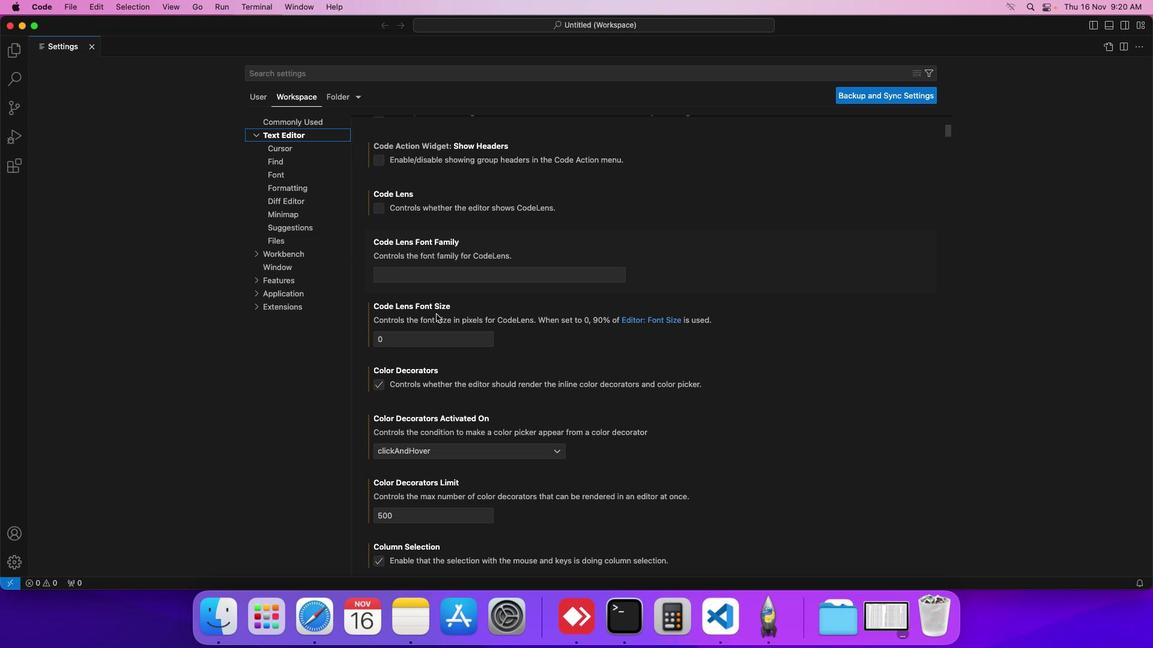 
Action: Mouse scrolled (434, 325) with delta (-1, 33)
Screenshot: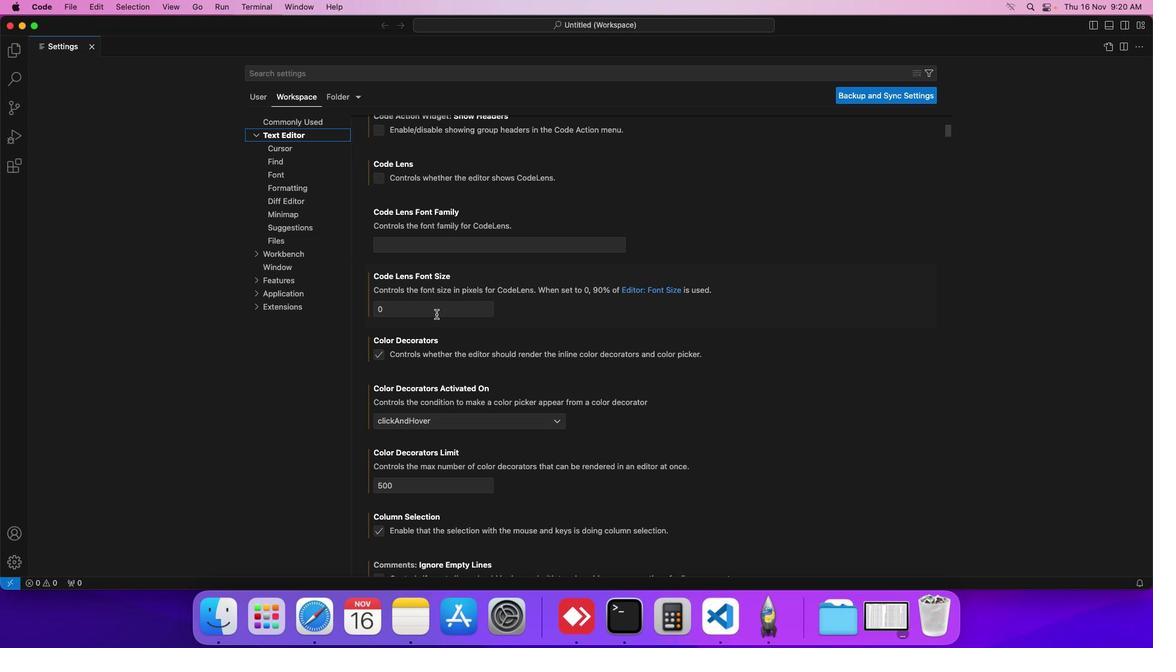 
Action: Mouse scrolled (434, 325) with delta (-1, 33)
Screenshot: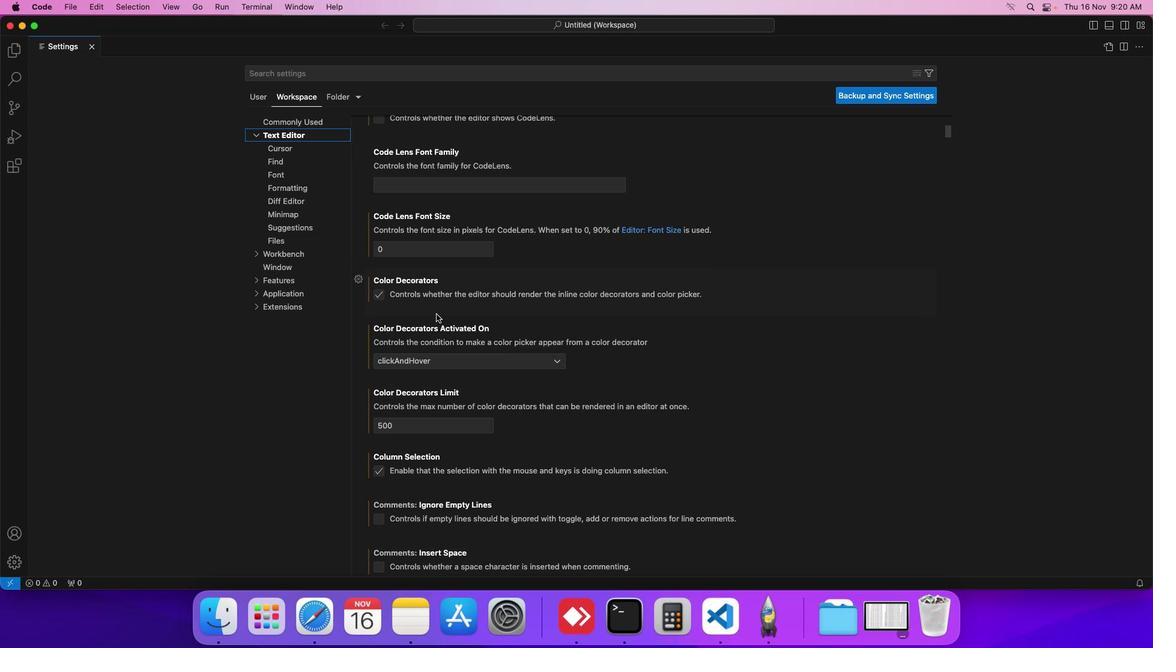 
Action: Mouse scrolled (434, 325) with delta (-1, 33)
Screenshot: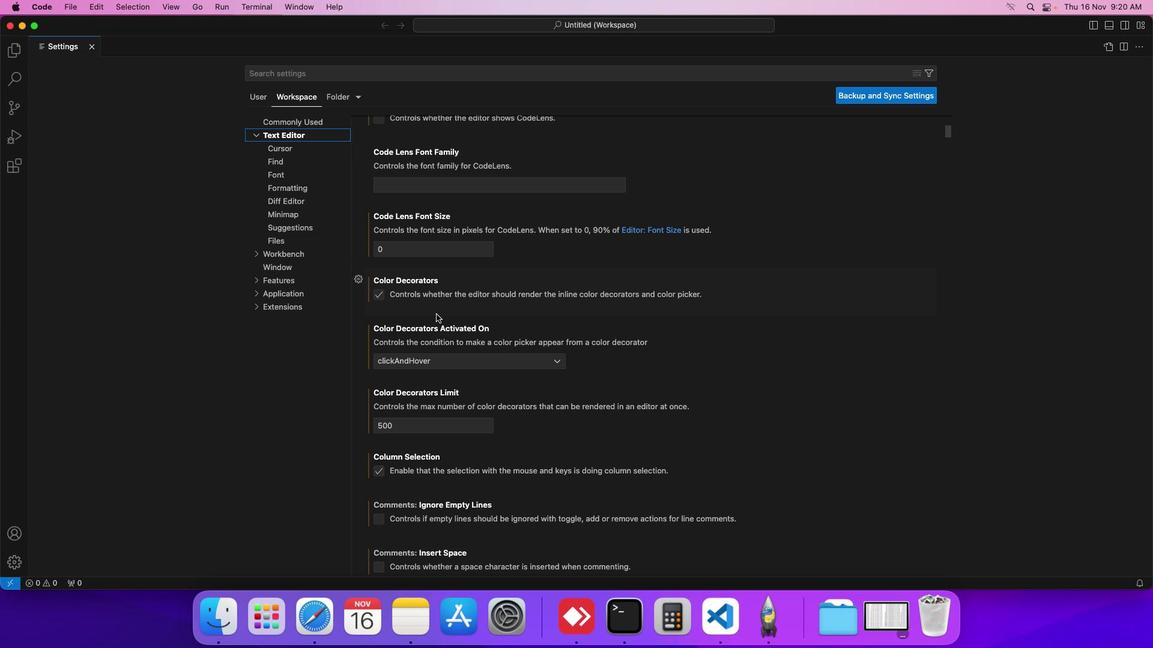 
Action: Mouse scrolled (434, 325) with delta (-1, 33)
Screenshot: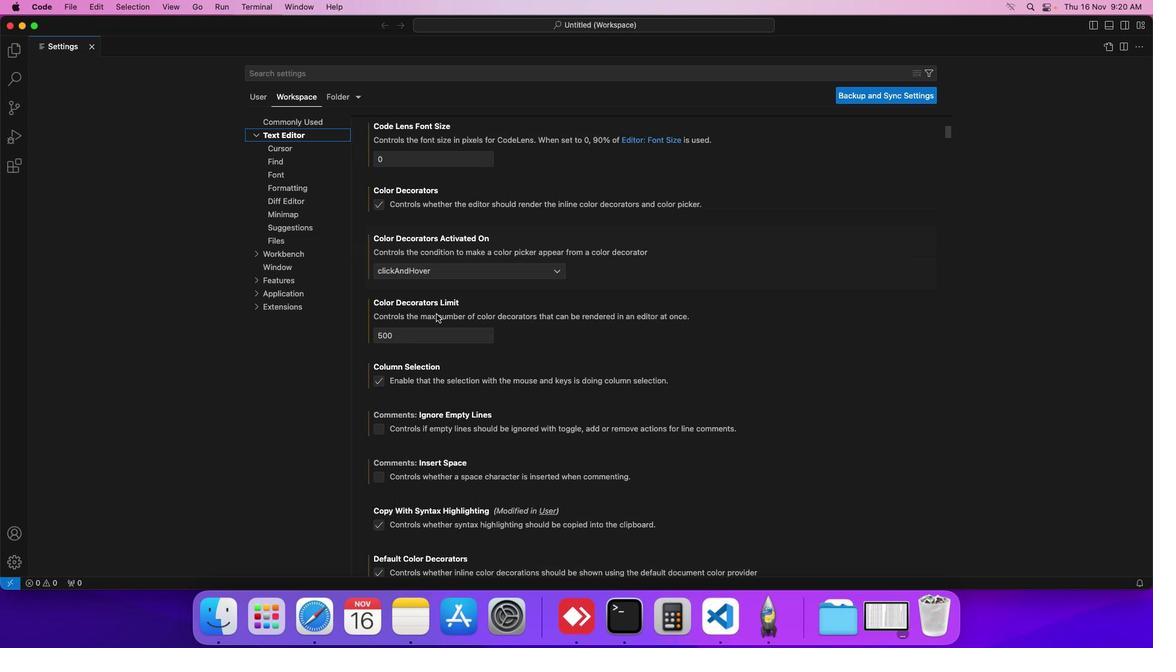 
Action: Mouse scrolled (434, 325) with delta (-1, 33)
Screenshot: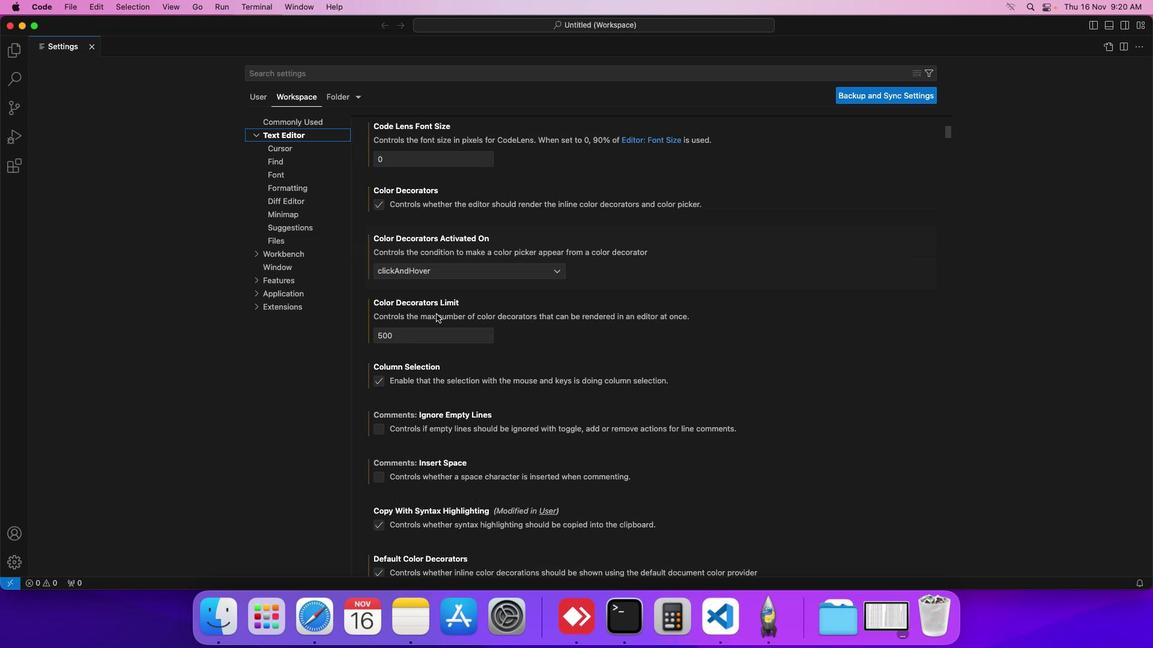 
Action: Mouse scrolled (434, 325) with delta (-1, 33)
Screenshot: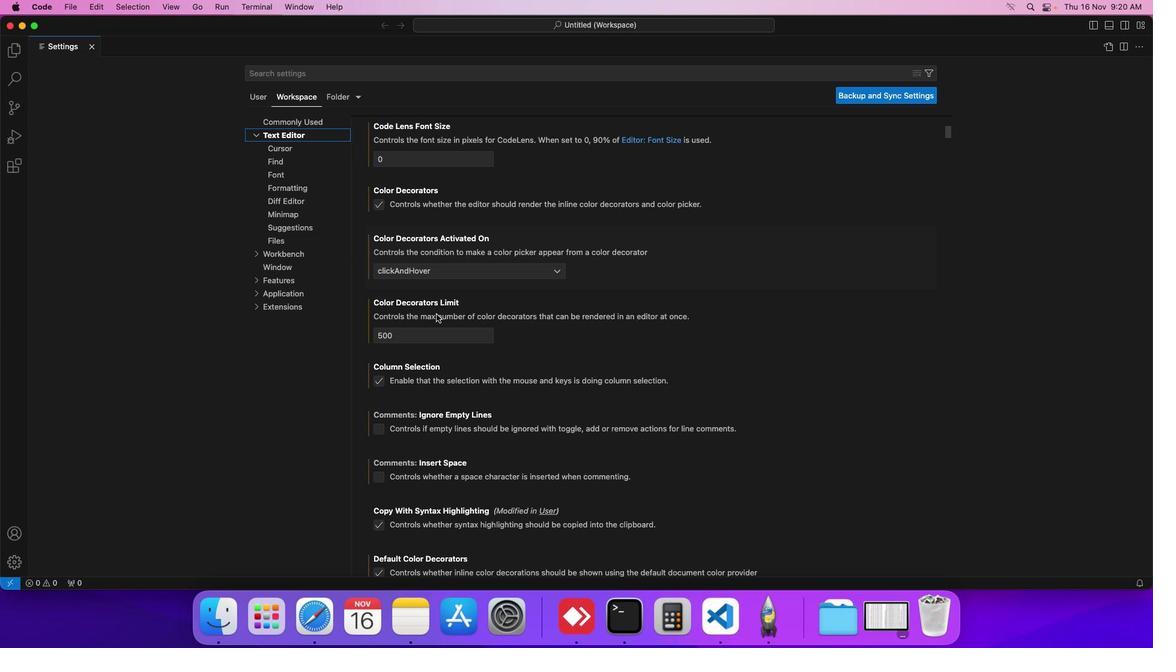 
Action: Mouse scrolled (434, 325) with delta (-1, 33)
Screenshot: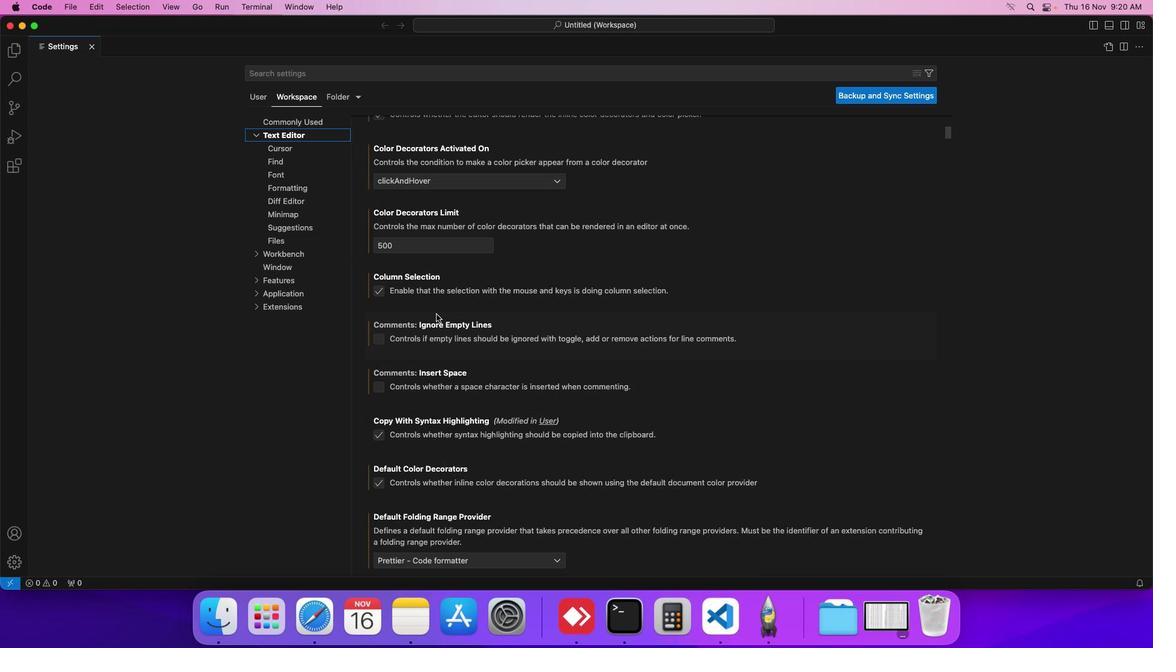 
Action: Mouse scrolled (434, 325) with delta (-1, 33)
Screenshot: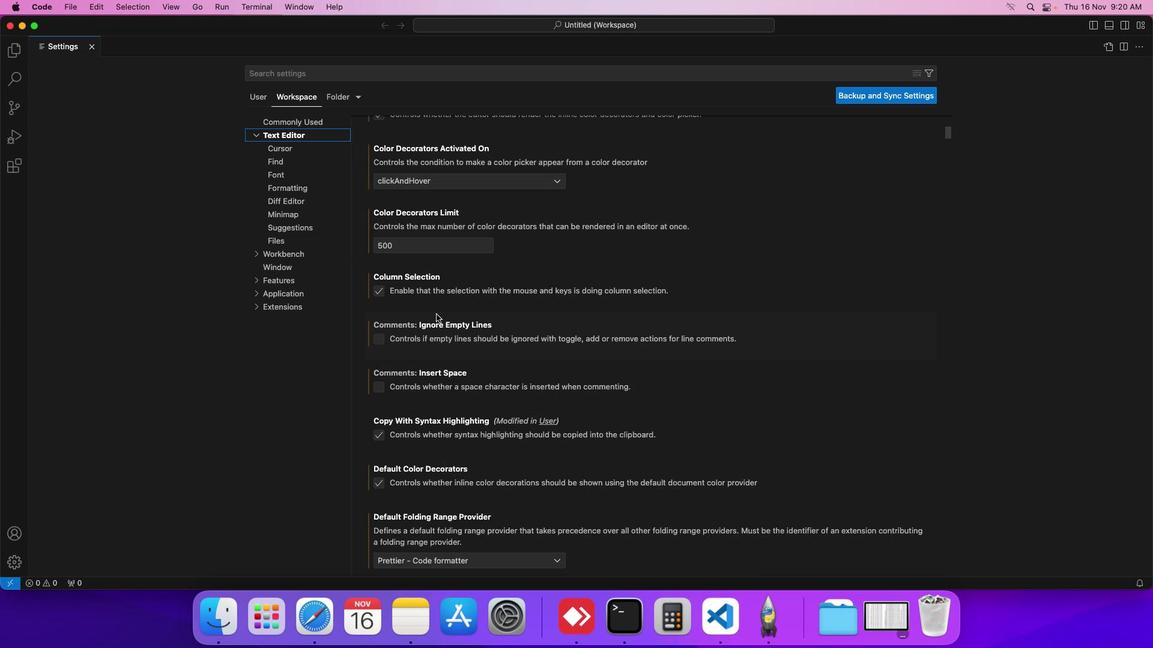 
Action: Mouse moved to (434, 325)
Screenshot: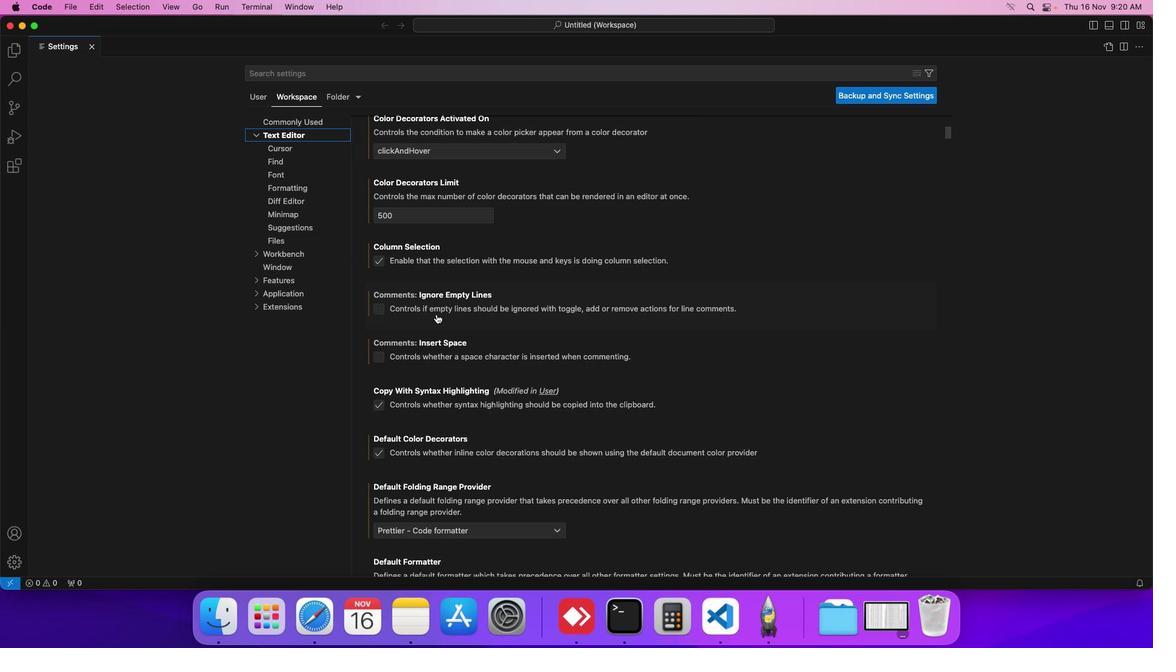 
Action: Mouse scrolled (434, 325) with delta (-1, 33)
Screenshot: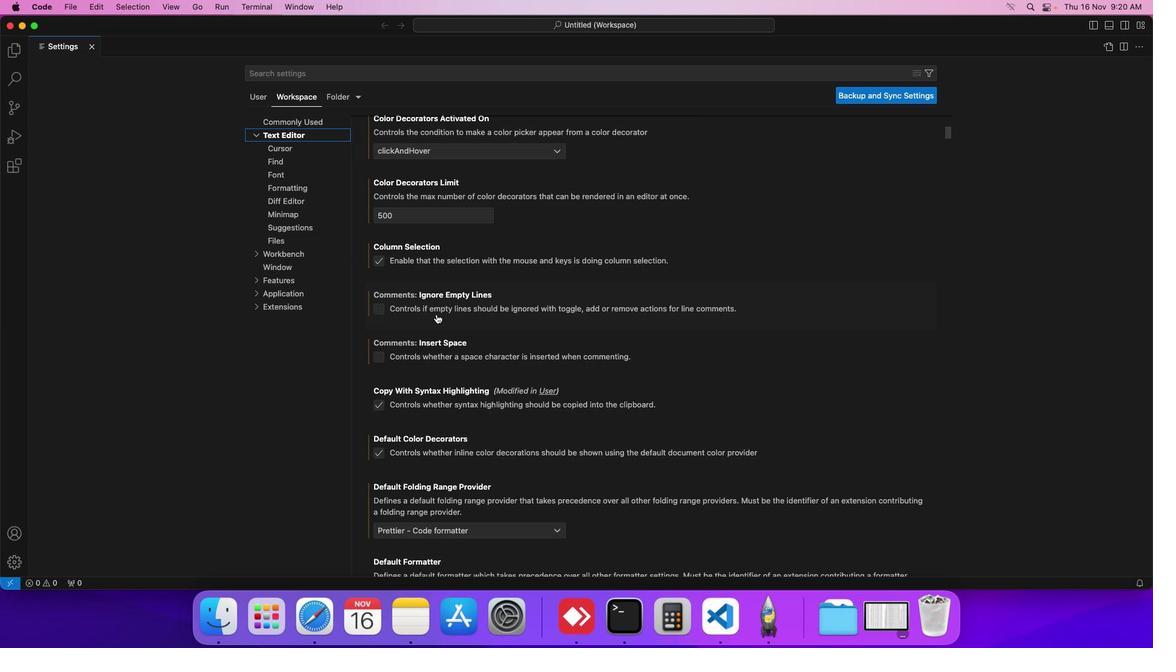 
Action: Mouse scrolled (434, 325) with delta (-1, 33)
Screenshot: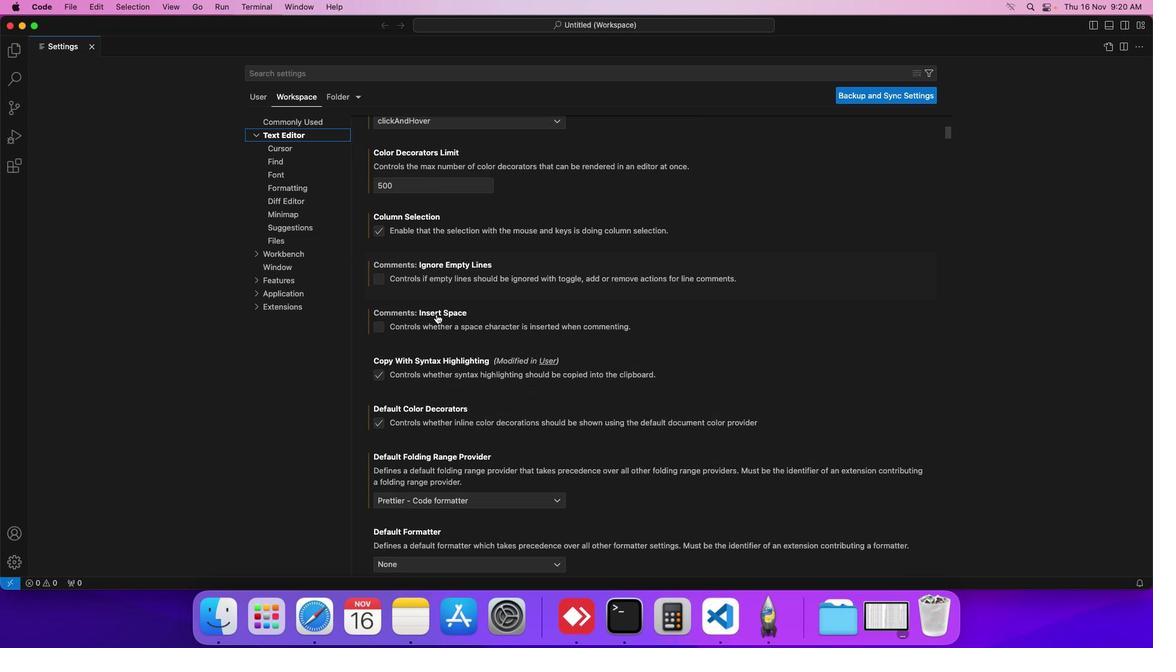 
Action: Mouse moved to (433, 325)
Screenshot: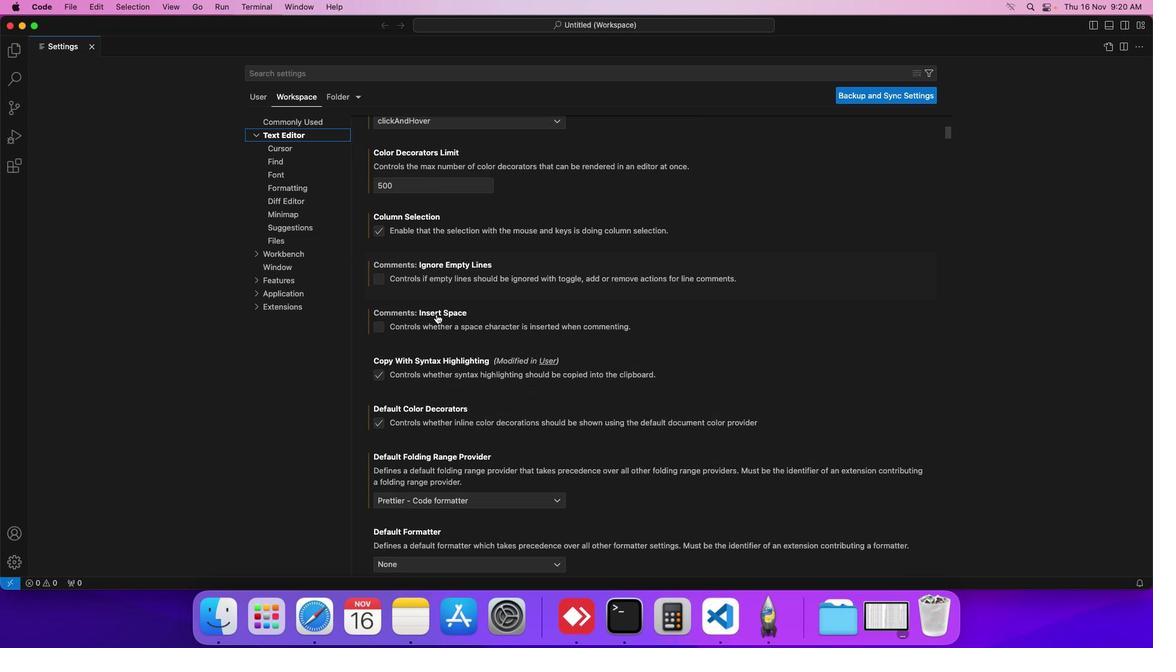 
Action: Mouse scrolled (433, 325) with delta (-1, 33)
Screenshot: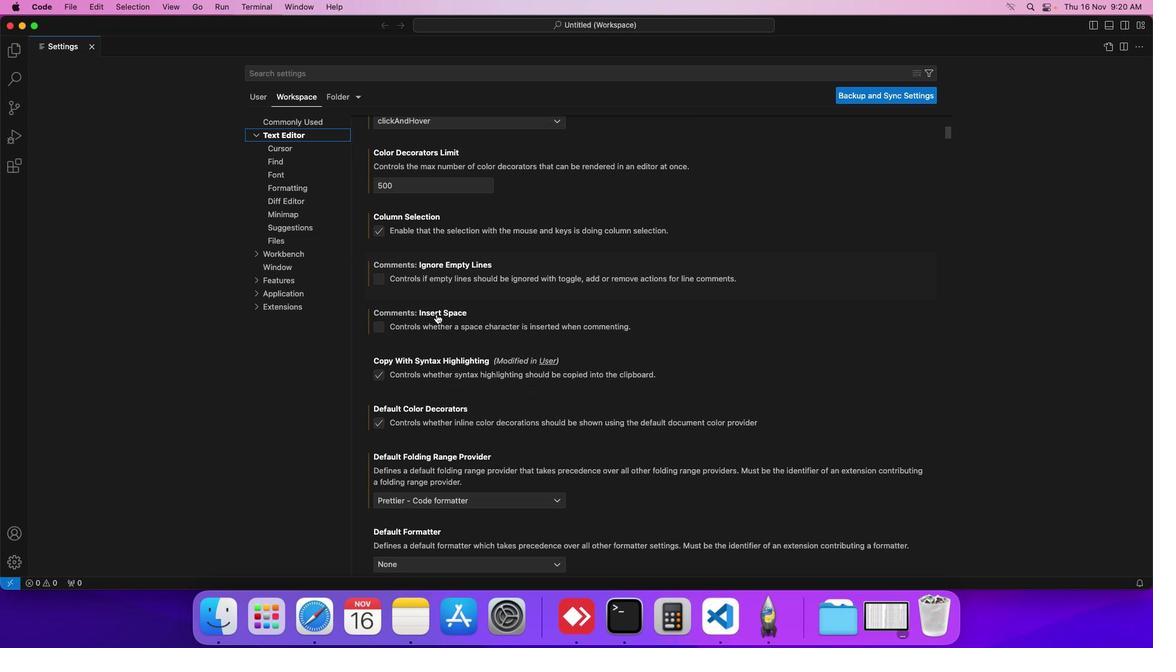 
Action: Mouse scrolled (433, 325) with delta (-1, 33)
Screenshot: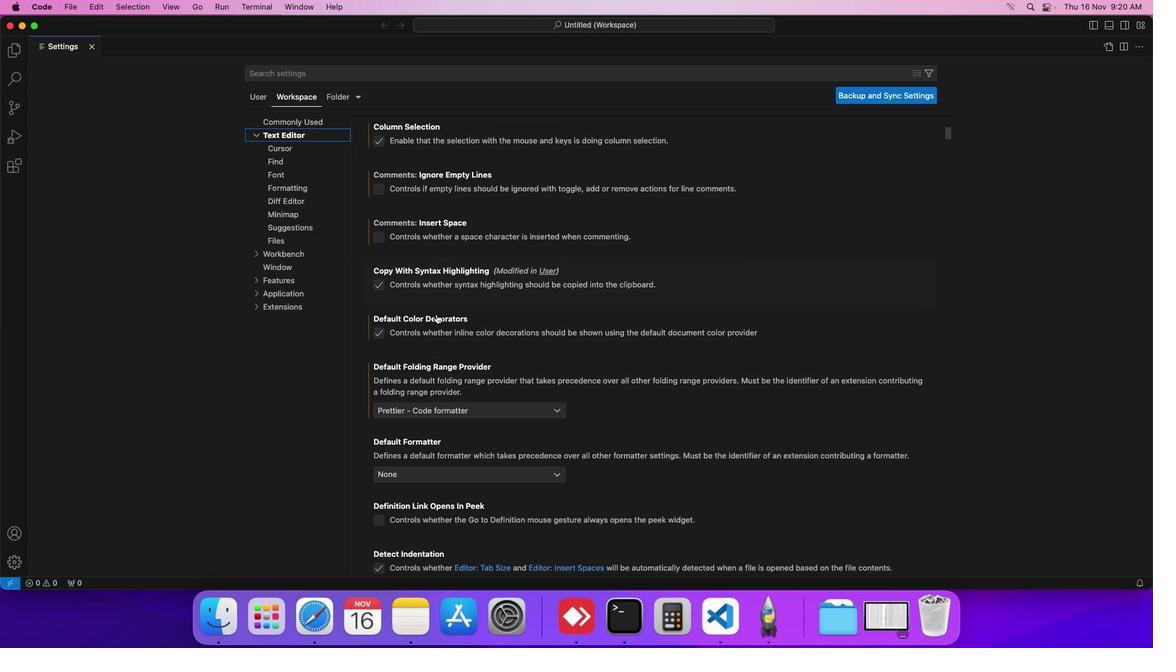 
Action: Mouse scrolled (433, 325) with delta (-1, 33)
Screenshot: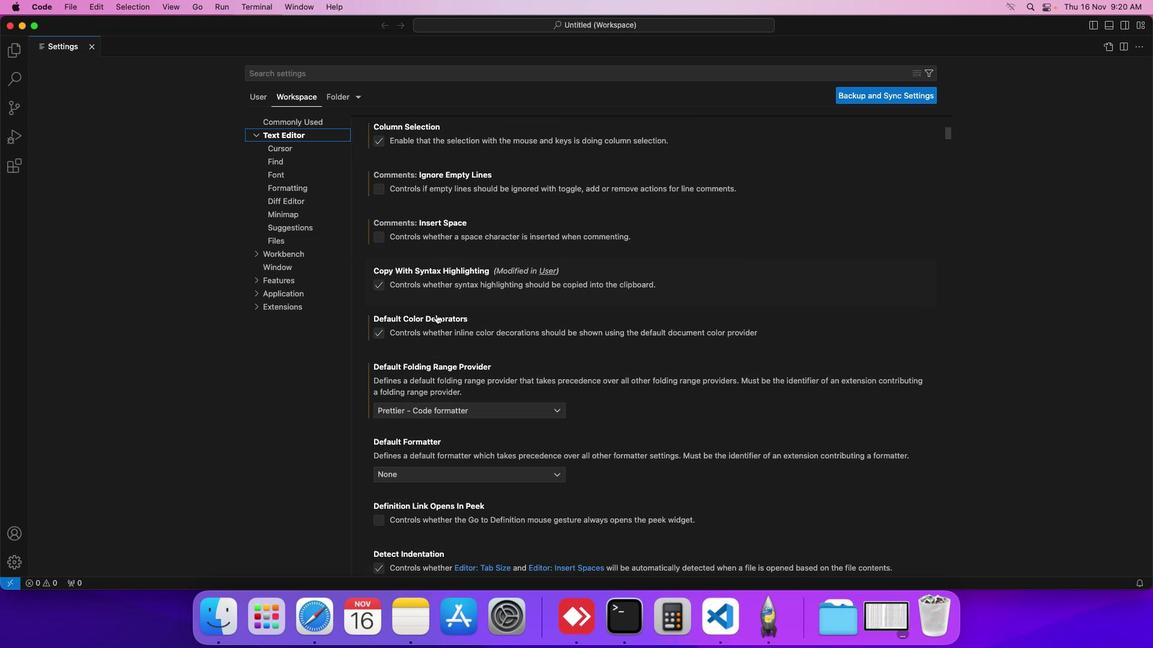 
Action: Mouse scrolled (433, 325) with delta (-1, 33)
Screenshot: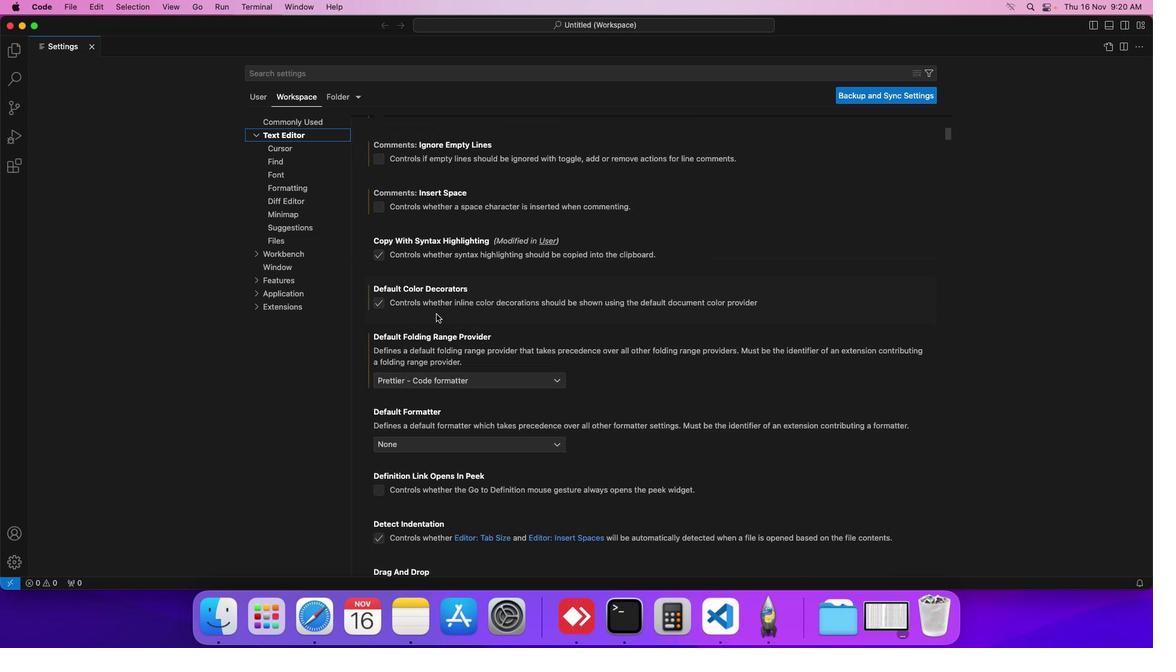 
Action: Mouse scrolled (433, 325) with delta (-1, 33)
Screenshot: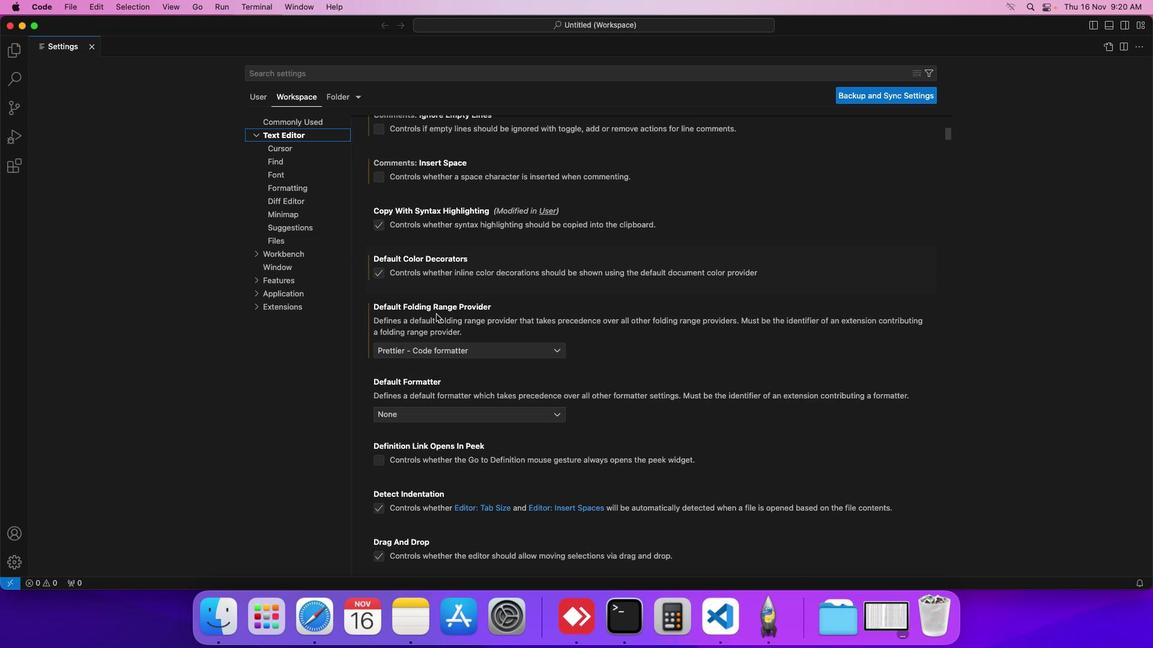 
Action: Mouse scrolled (433, 325) with delta (-1, 33)
Screenshot: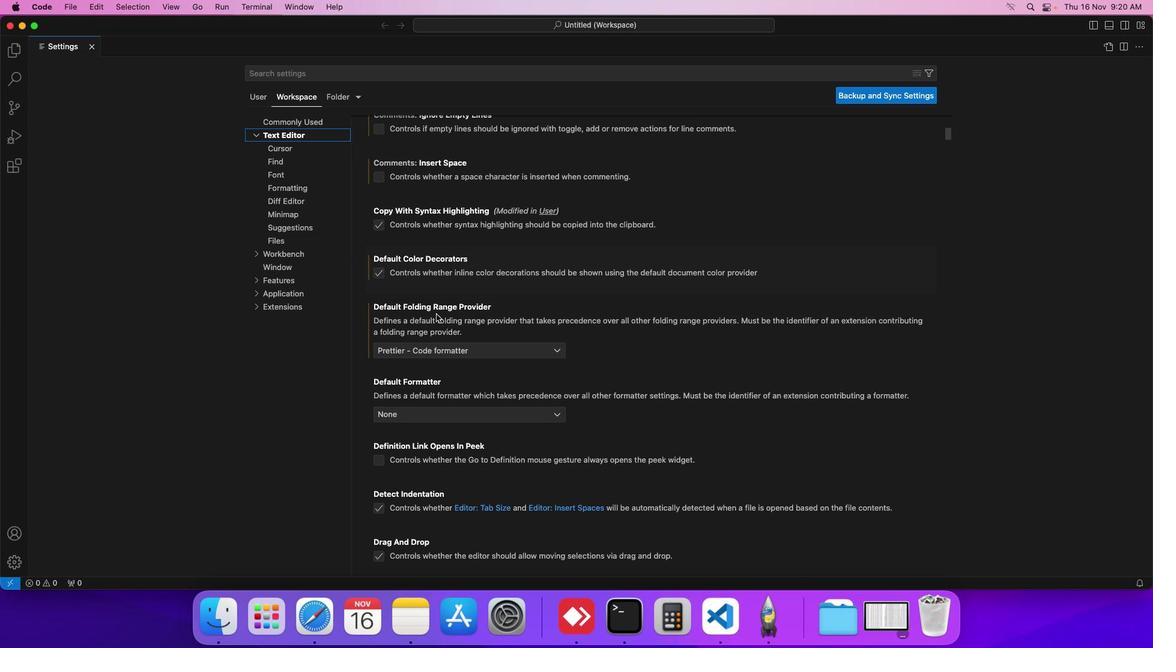 
Action: Mouse moved to (452, 359)
Screenshot: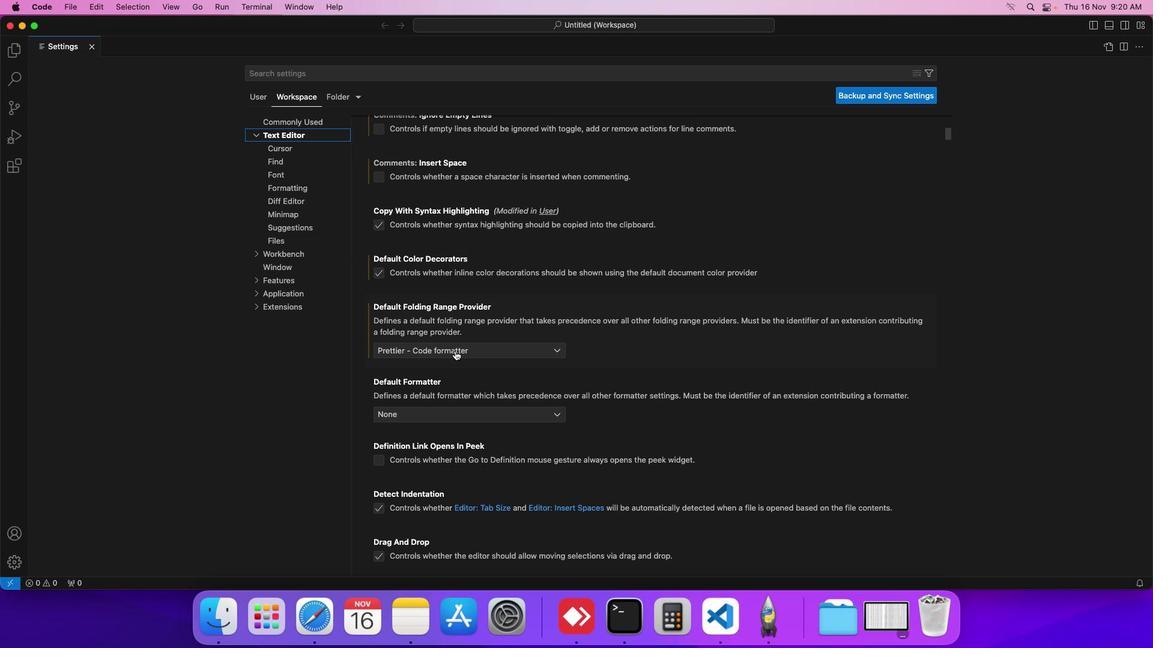 
Action: Mouse pressed left at (452, 359)
Screenshot: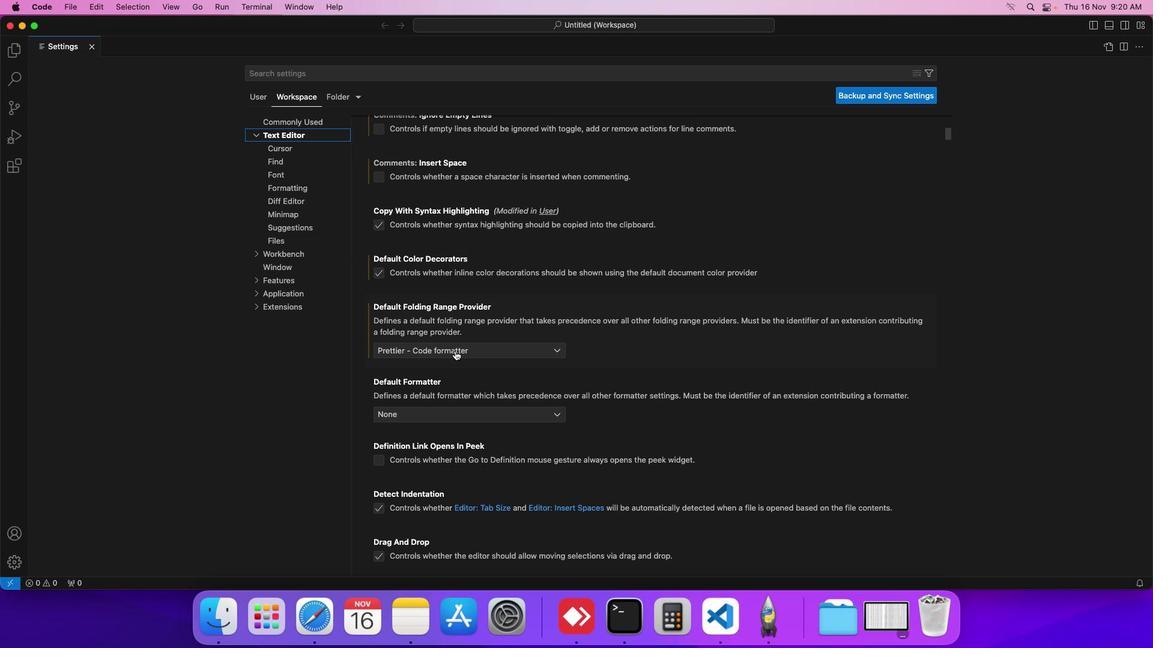 
Action: Mouse moved to (425, 468)
Screenshot: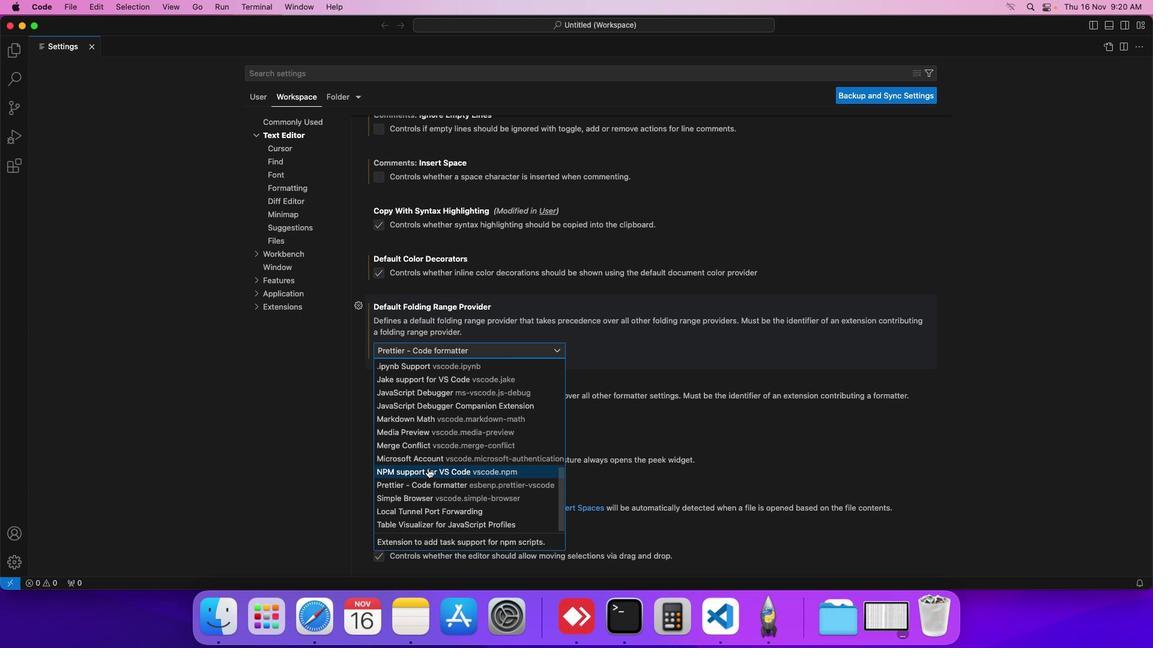 
Action: Mouse scrolled (425, 468) with delta (-1, 33)
Screenshot: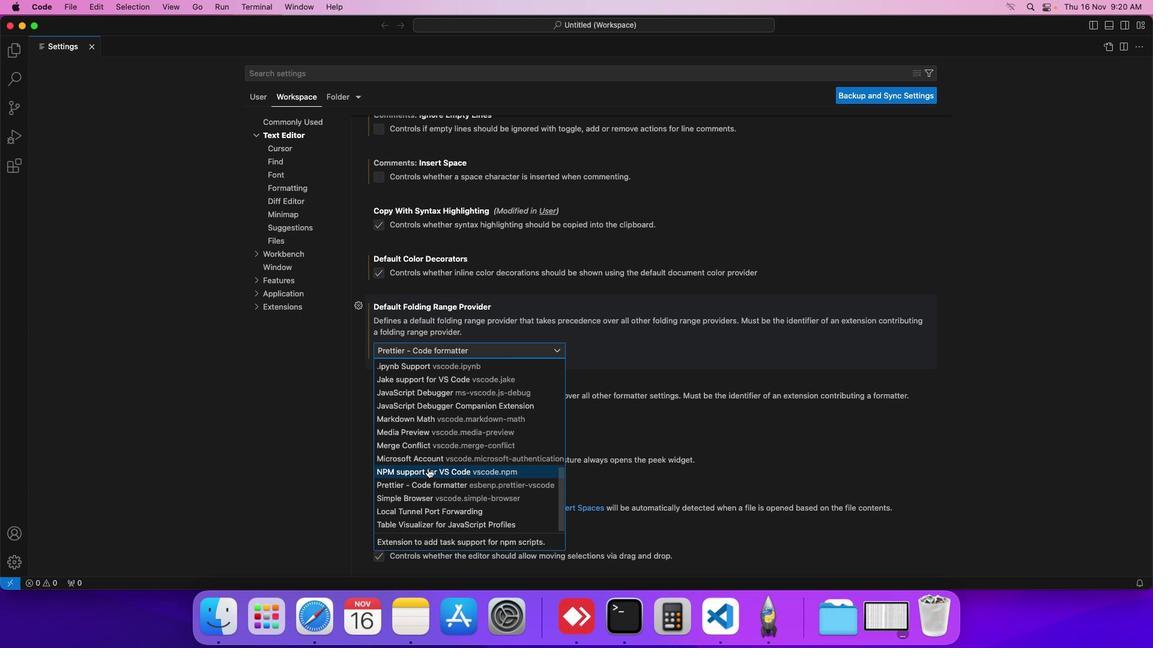 
Action: Mouse scrolled (425, 468) with delta (-1, 33)
Screenshot: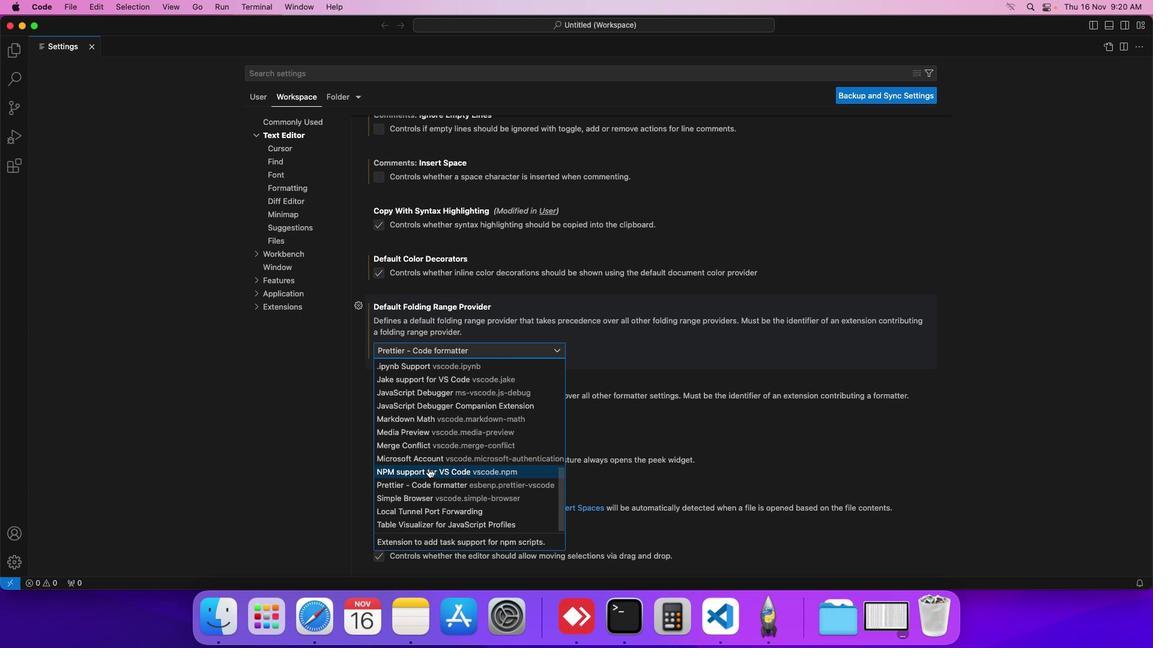 
Action: Mouse scrolled (425, 468) with delta (-1, 33)
Screenshot: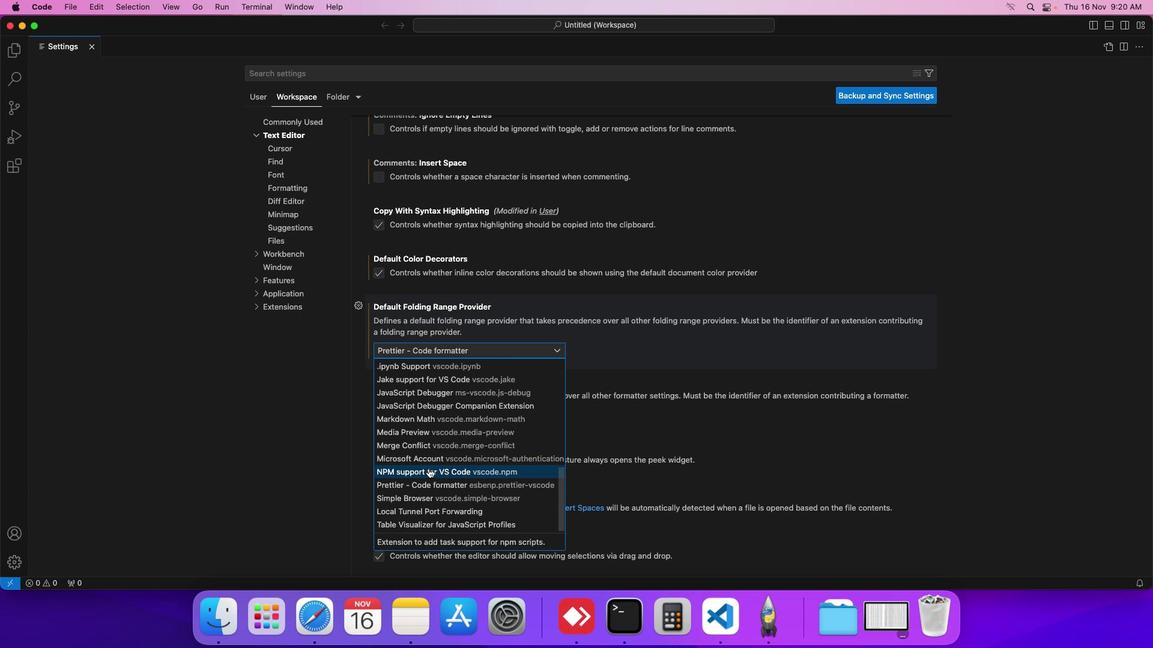 
Action: Mouse moved to (407, 497)
Screenshot: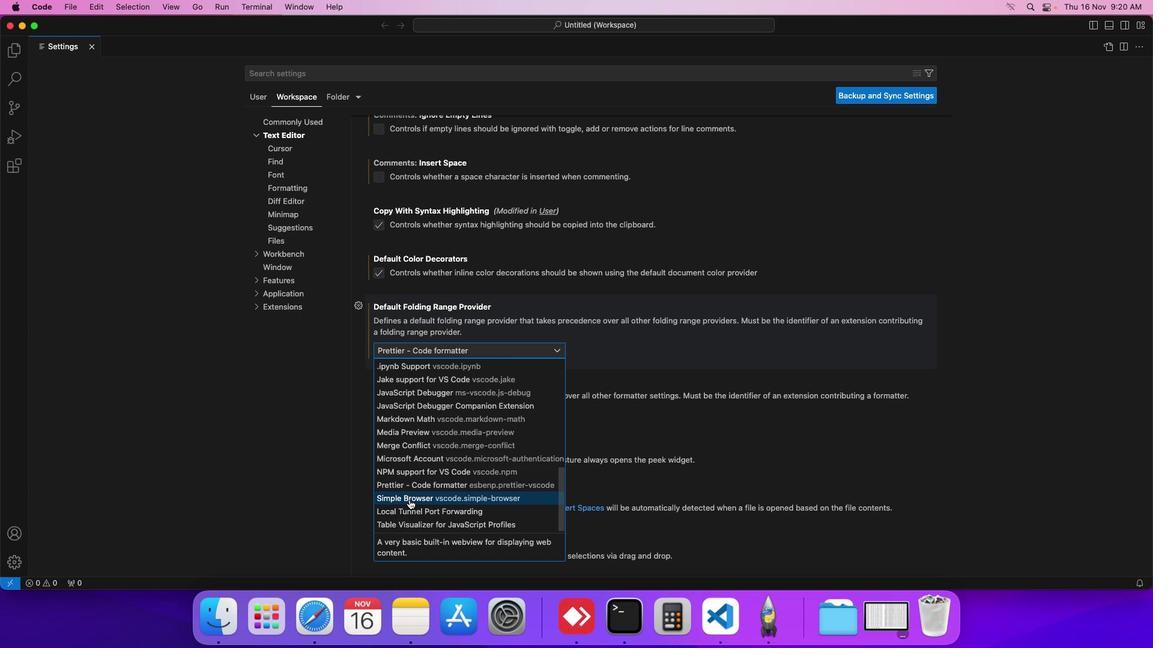 
Action: Mouse pressed left at (407, 497)
Screenshot: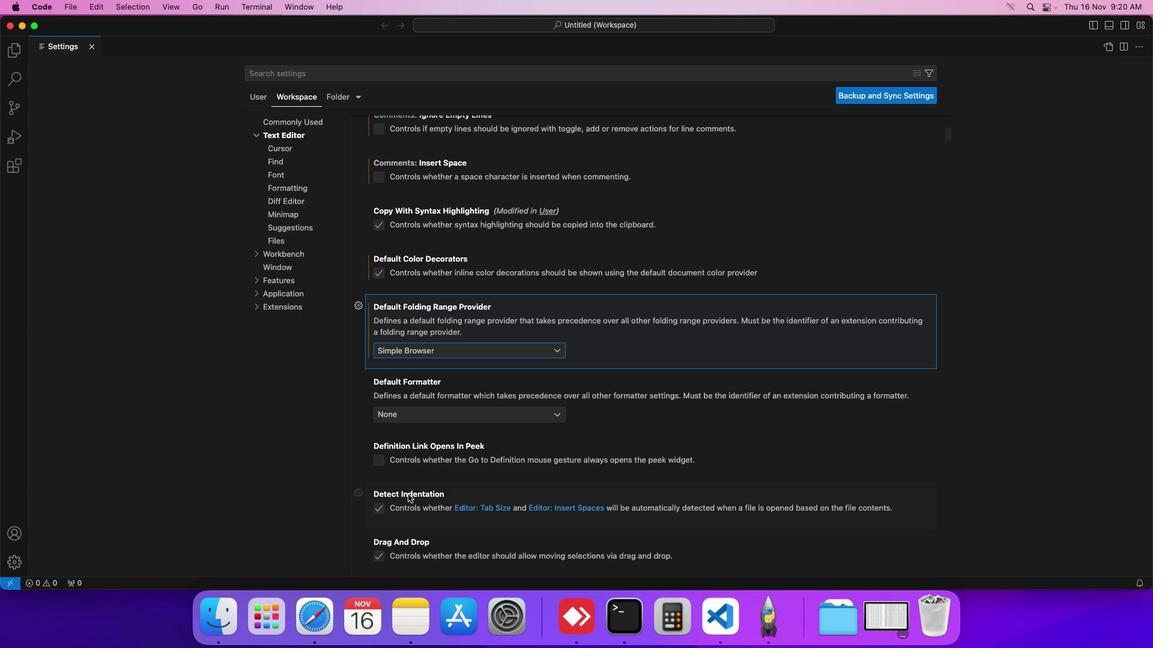 
Action: Mouse moved to (465, 363)
Screenshot: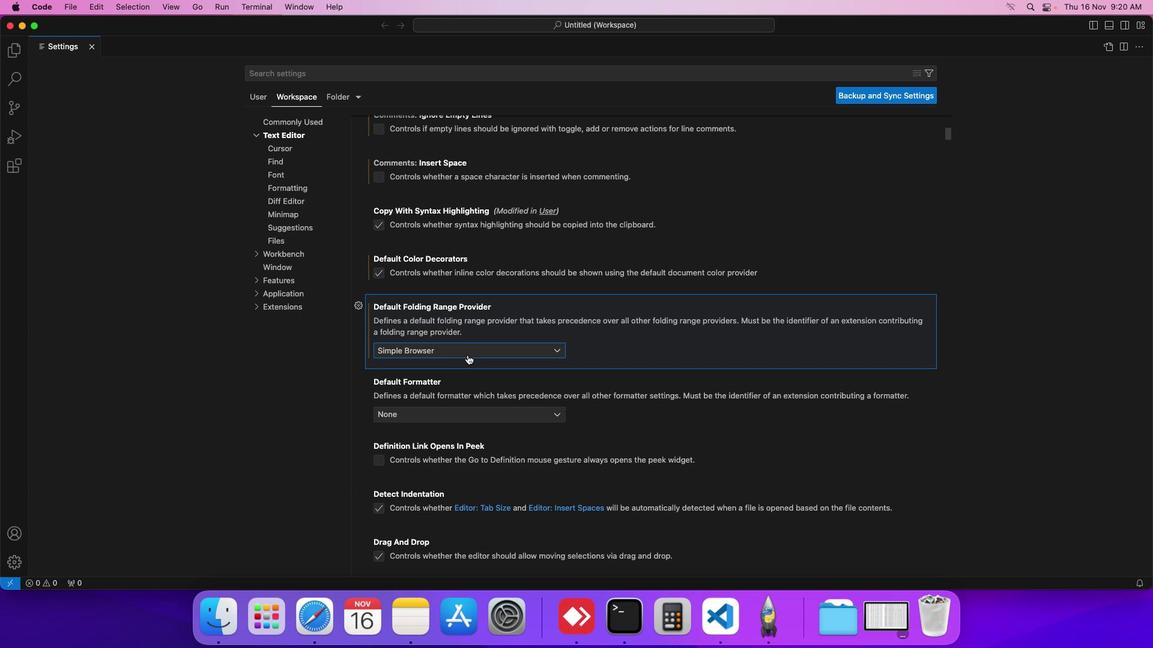 
